 Task: Search one way flight ticket for 4 adults, 2 children, 2 infants in seat and 1 infant on lap in premium economy from Ithaca: Ithaca Tompkins International Airport to Indianapolis: Indianapolis International Airport on 8-5-2023. Choice of flights is Singapure airlines. Number of bags: 2 carry on bags. Outbound departure time preference is 22:45.
Action: Mouse moved to (285, 243)
Screenshot: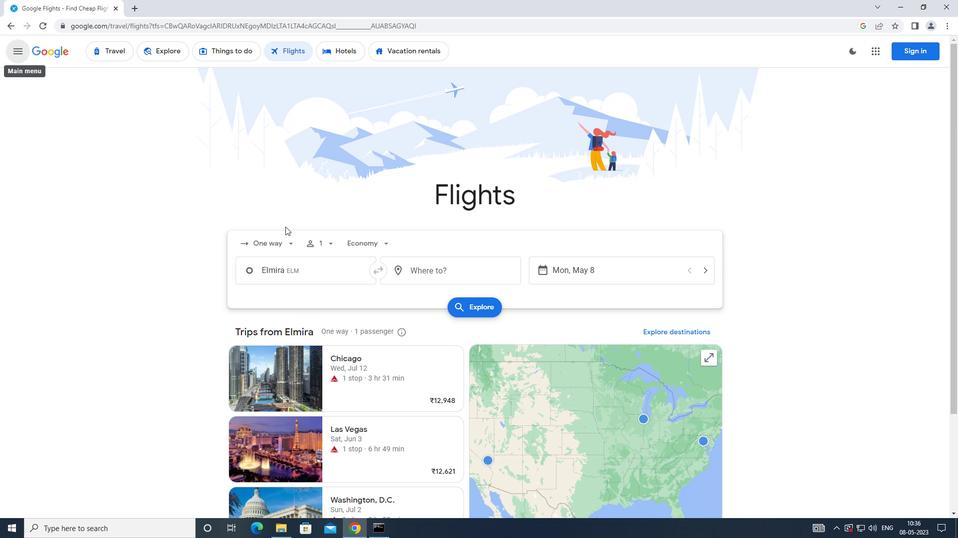 
Action: Mouse pressed left at (285, 243)
Screenshot: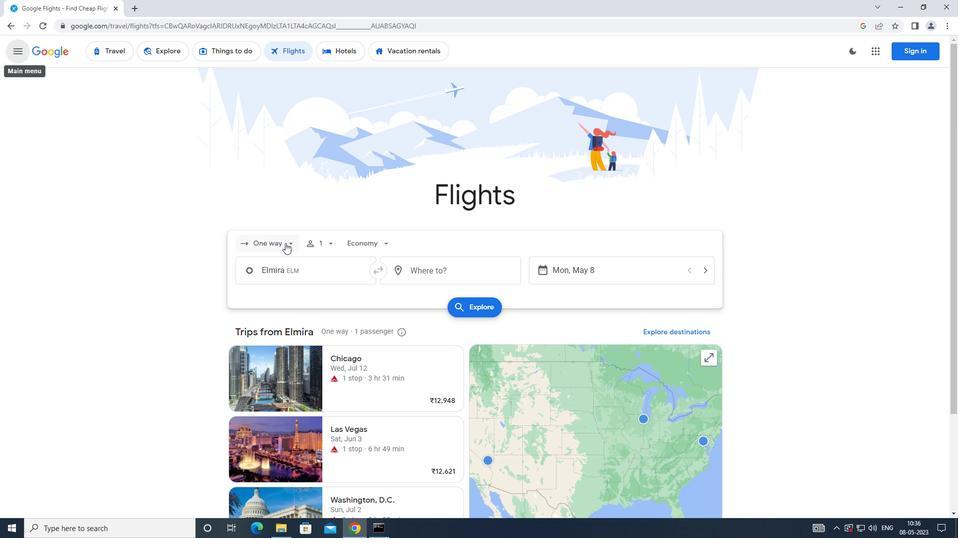 
Action: Mouse moved to (294, 294)
Screenshot: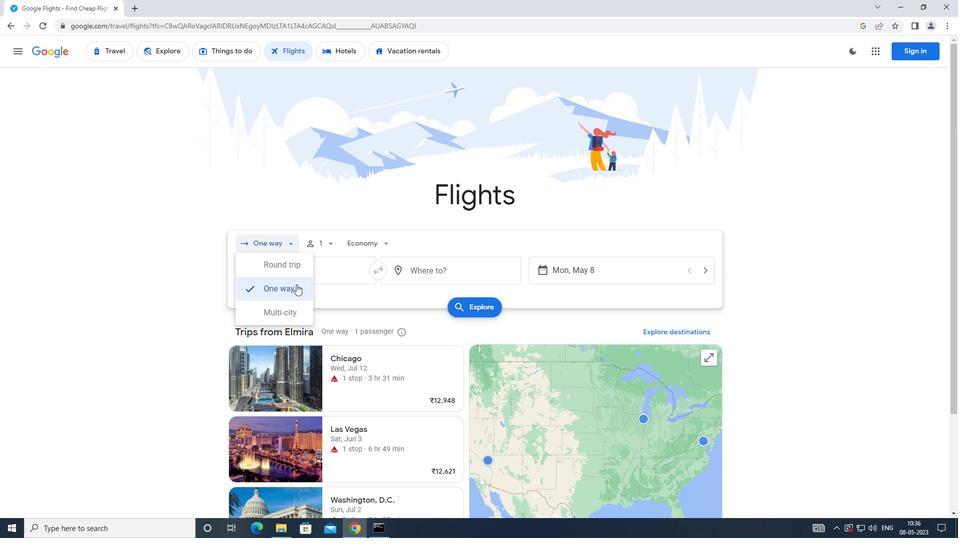 
Action: Mouse pressed left at (294, 294)
Screenshot: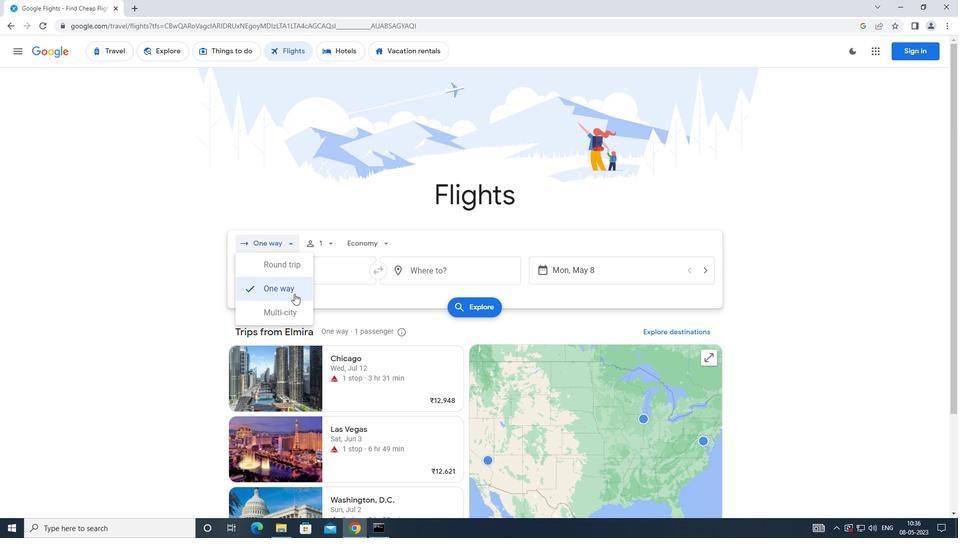 
Action: Mouse moved to (333, 244)
Screenshot: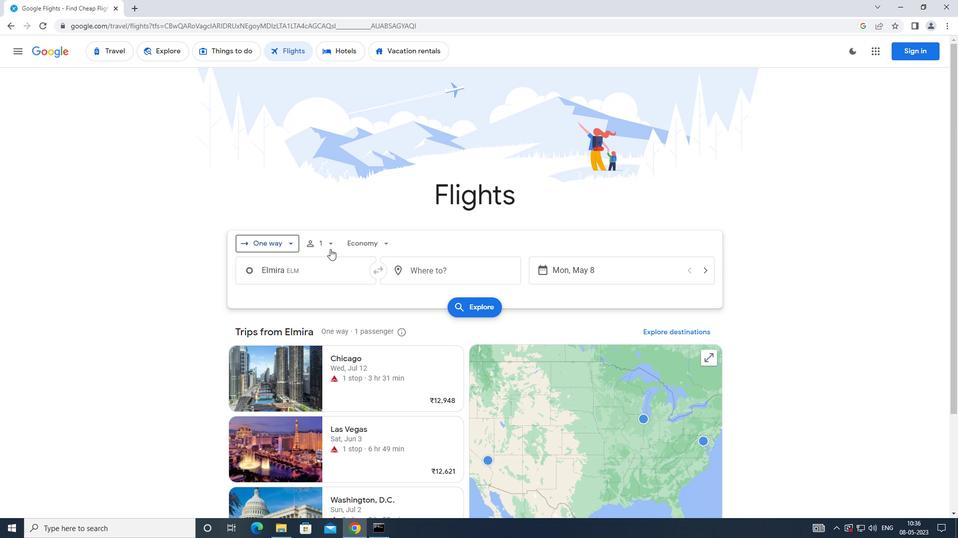 
Action: Mouse pressed left at (333, 244)
Screenshot: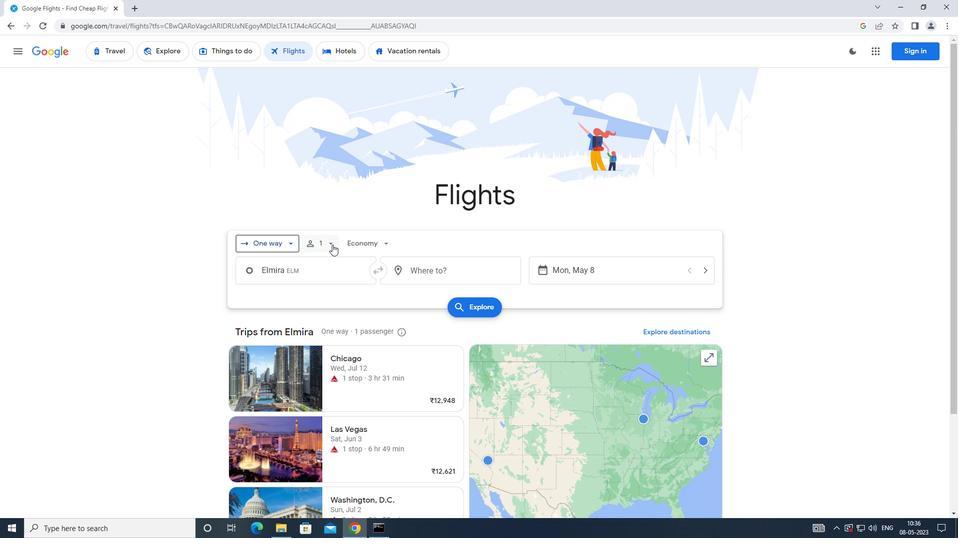 
Action: Mouse moved to (406, 268)
Screenshot: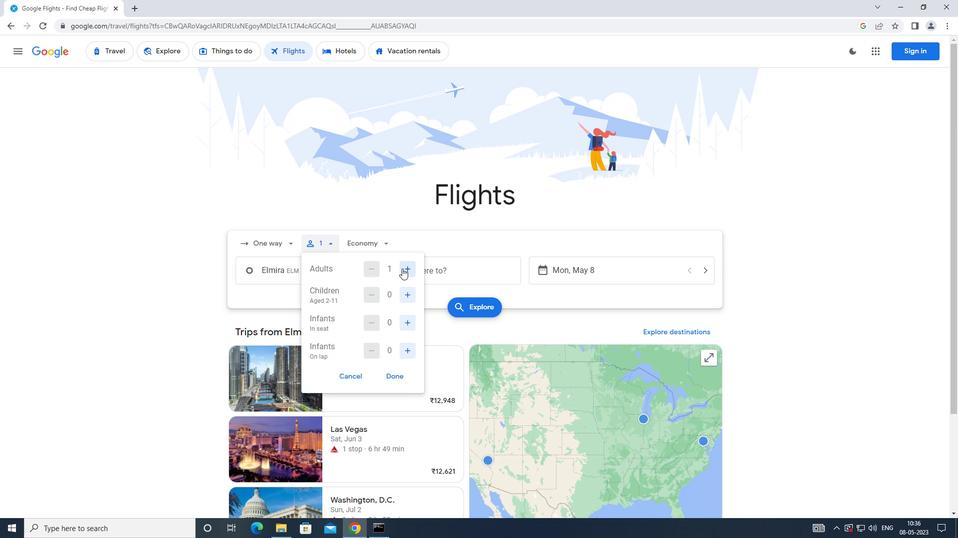 
Action: Mouse pressed left at (406, 268)
Screenshot: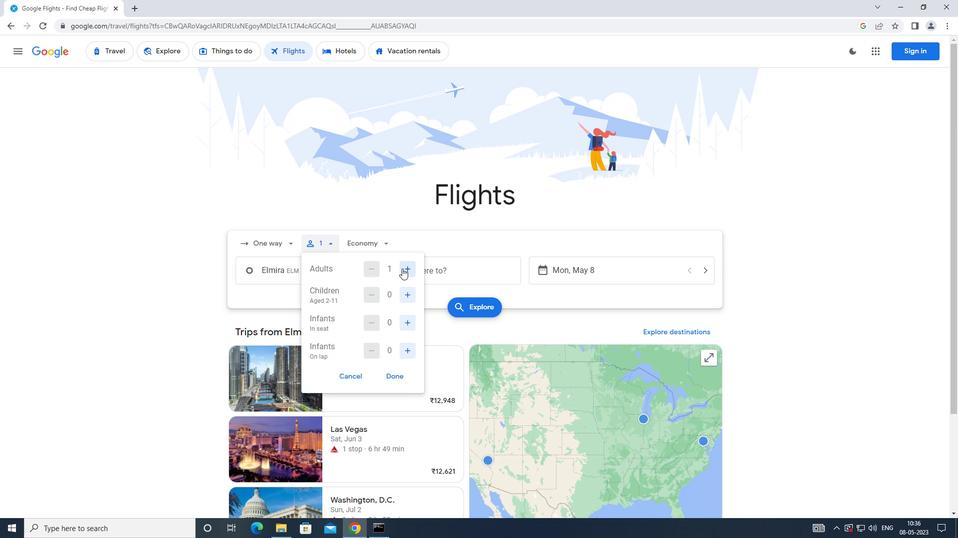 
Action: Mouse moved to (407, 268)
Screenshot: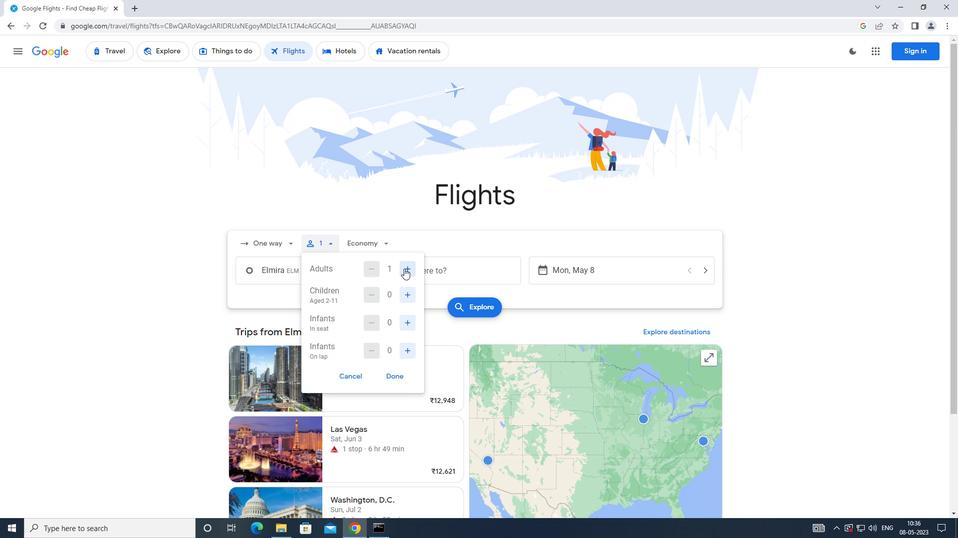 
Action: Mouse pressed left at (407, 268)
Screenshot: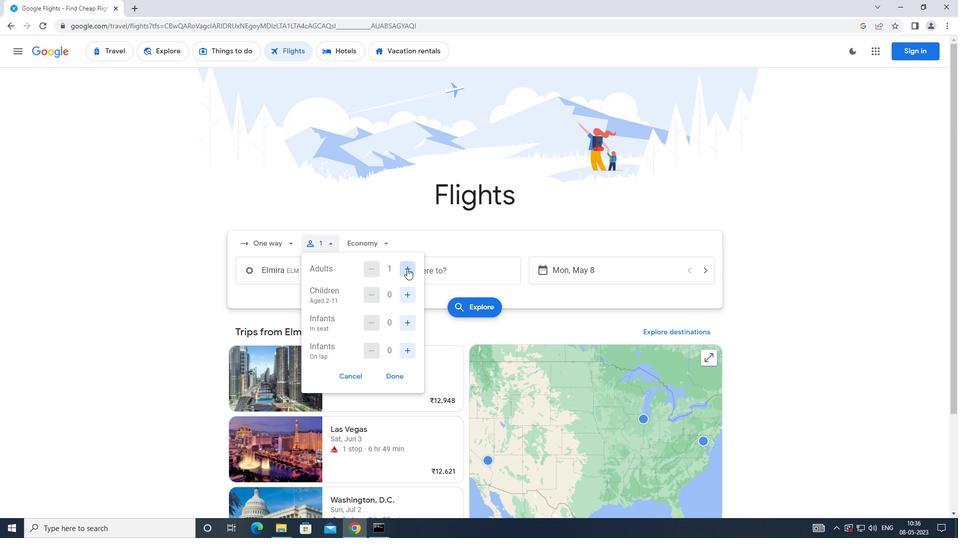 
Action: Mouse pressed left at (407, 268)
Screenshot: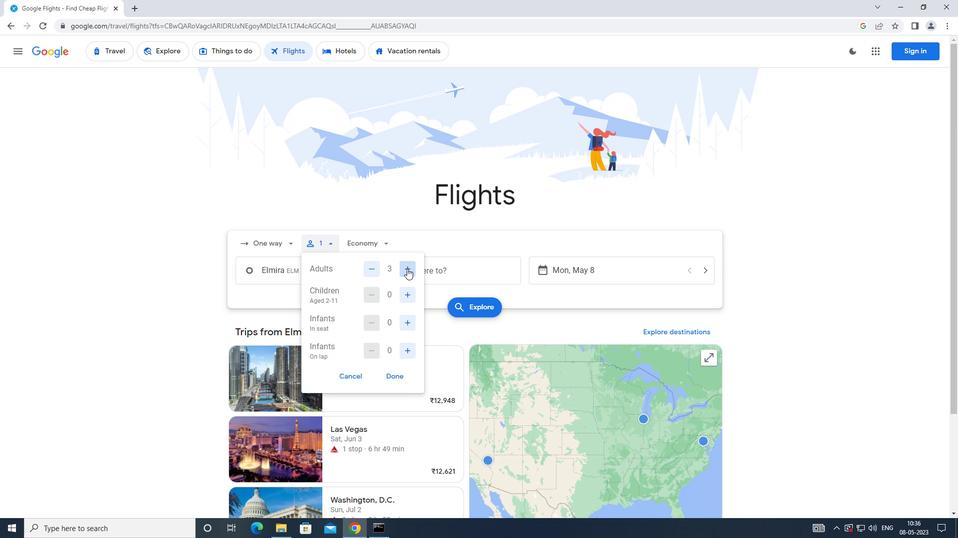 
Action: Mouse moved to (406, 294)
Screenshot: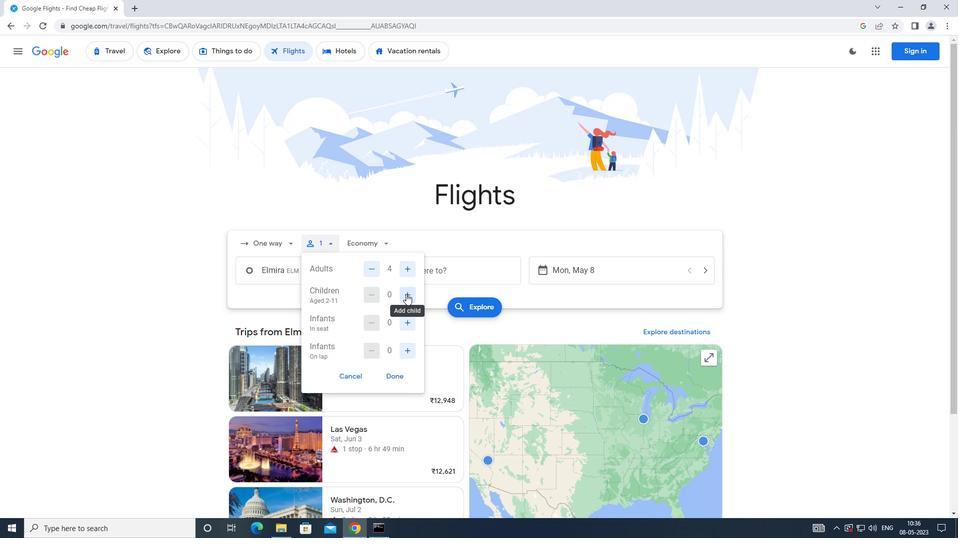 
Action: Mouse pressed left at (406, 294)
Screenshot: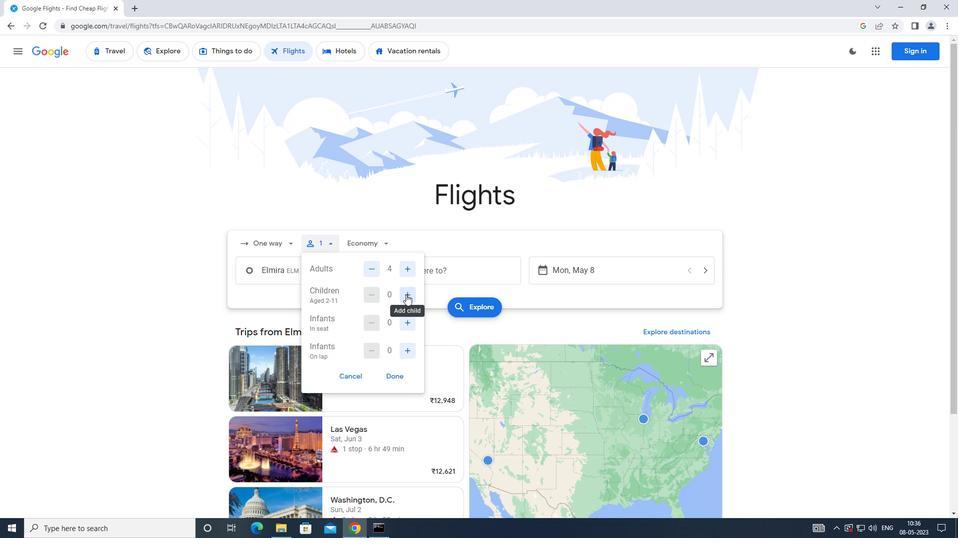 
Action: Mouse moved to (406, 294)
Screenshot: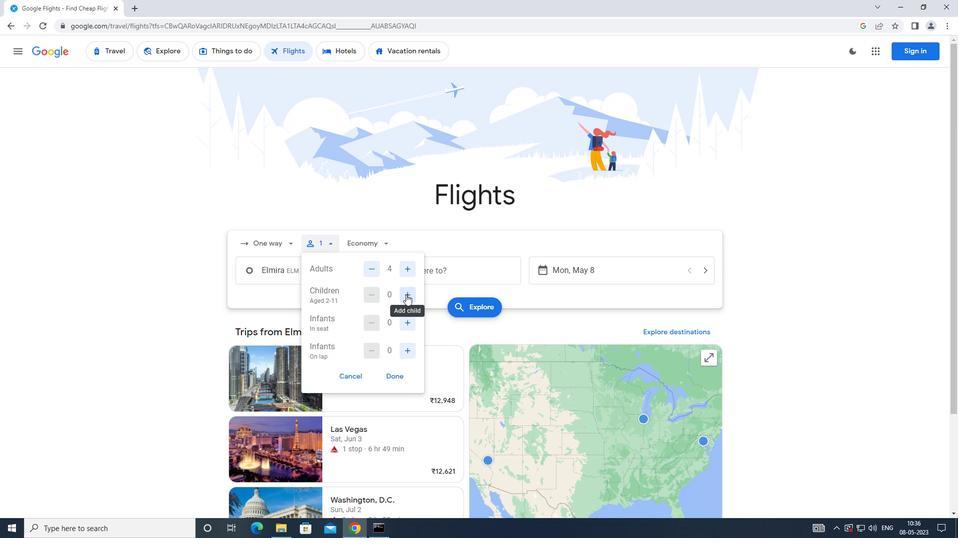 
Action: Mouse pressed left at (406, 294)
Screenshot: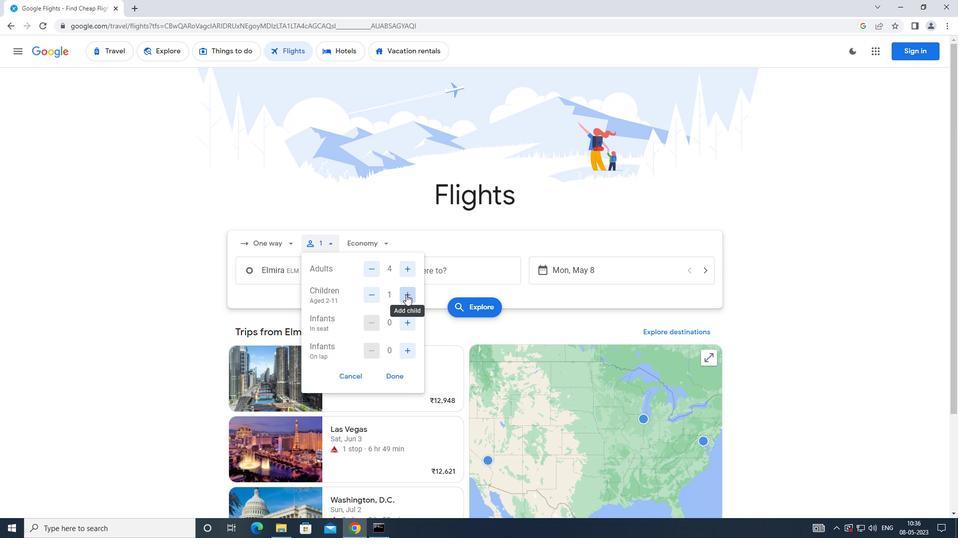 
Action: Mouse moved to (404, 320)
Screenshot: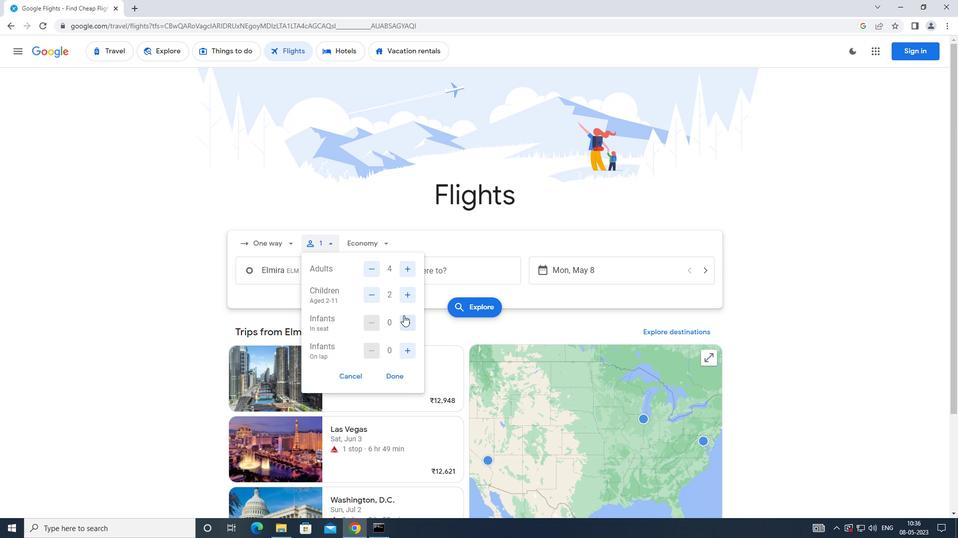 
Action: Mouse pressed left at (404, 320)
Screenshot: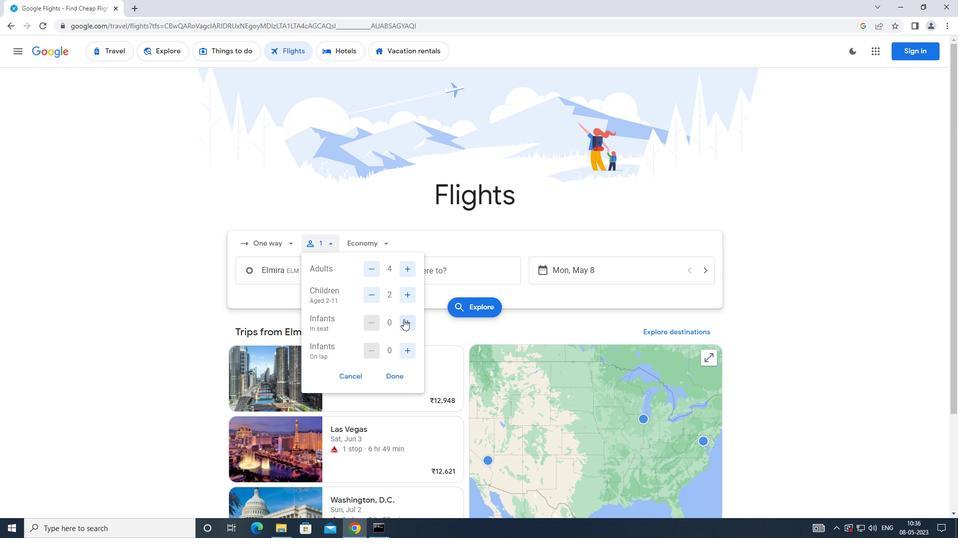 
Action: Mouse pressed left at (404, 320)
Screenshot: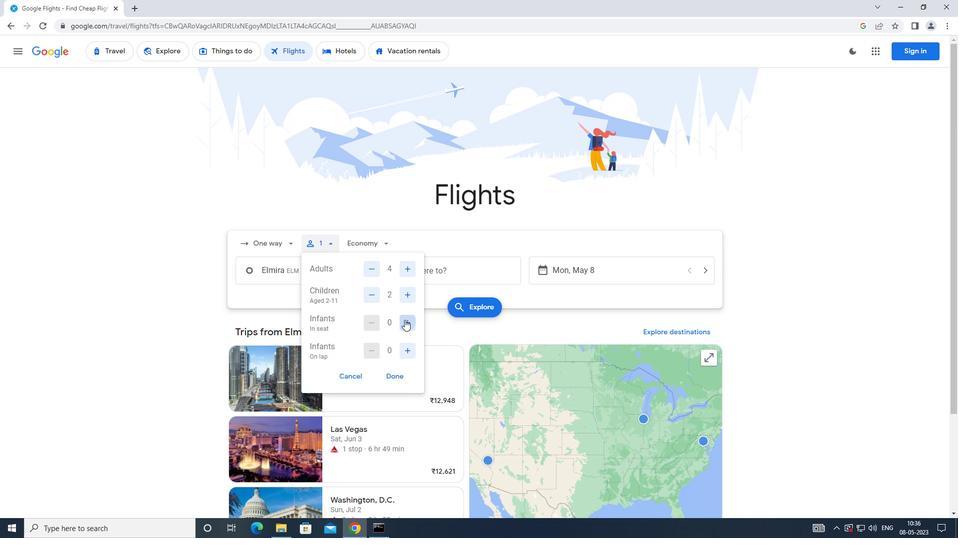 
Action: Mouse moved to (409, 349)
Screenshot: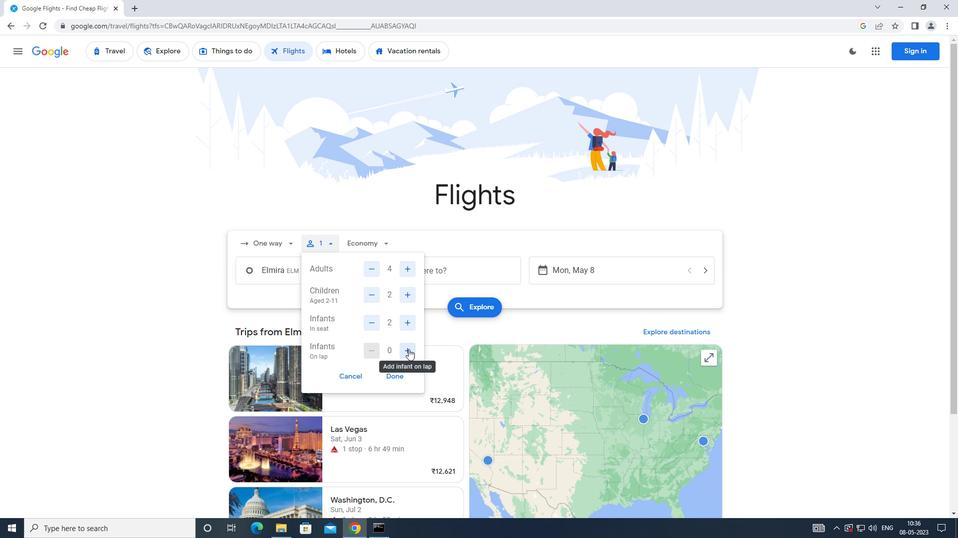 
Action: Mouse pressed left at (409, 349)
Screenshot: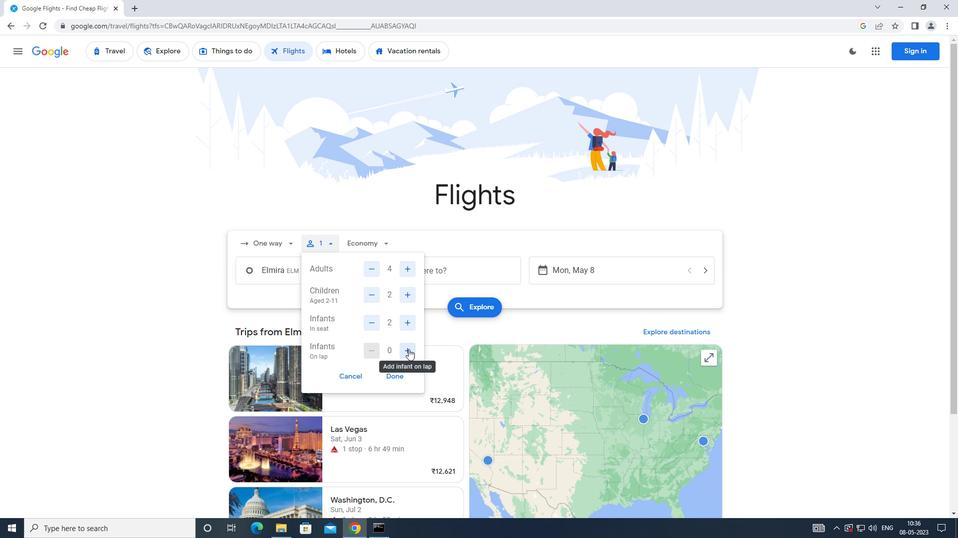 
Action: Mouse moved to (407, 374)
Screenshot: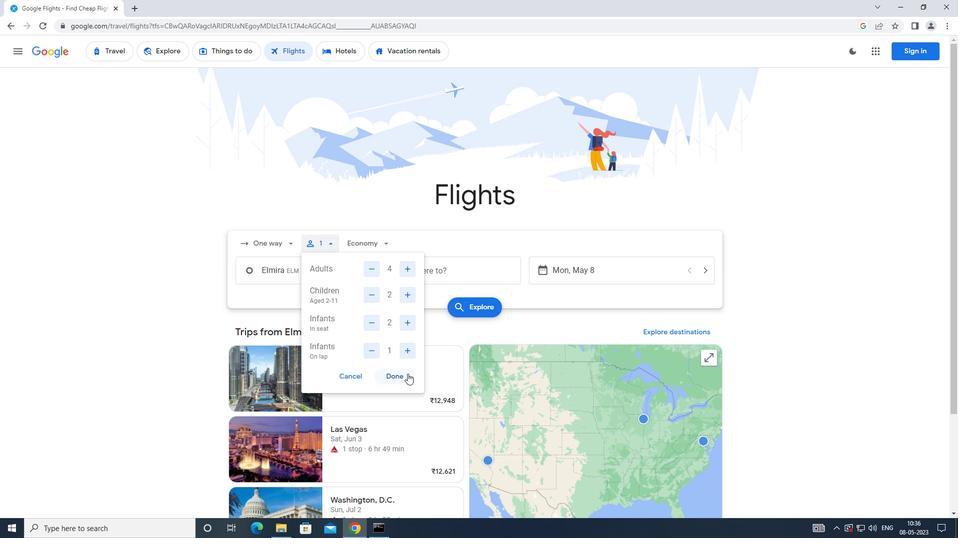 
Action: Mouse pressed left at (407, 374)
Screenshot: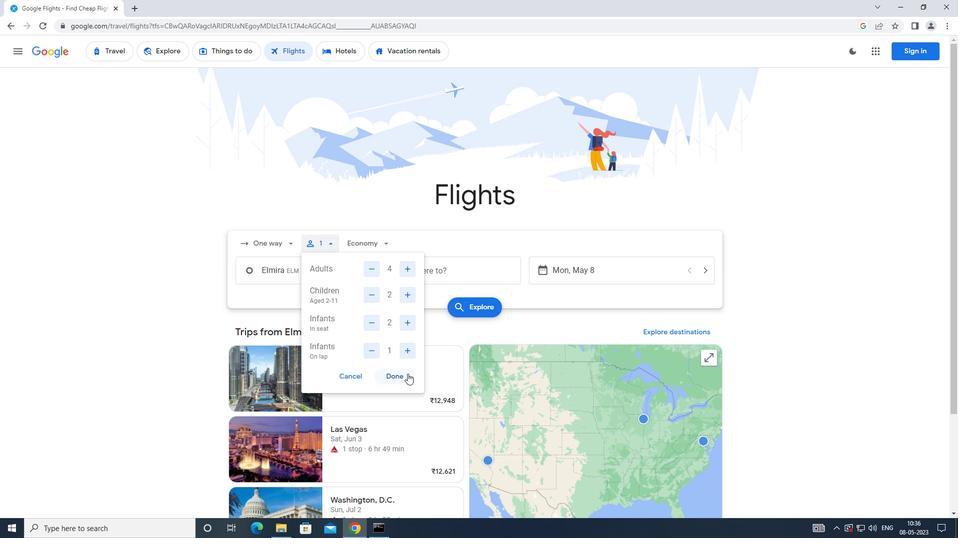
Action: Mouse moved to (373, 249)
Screenshot: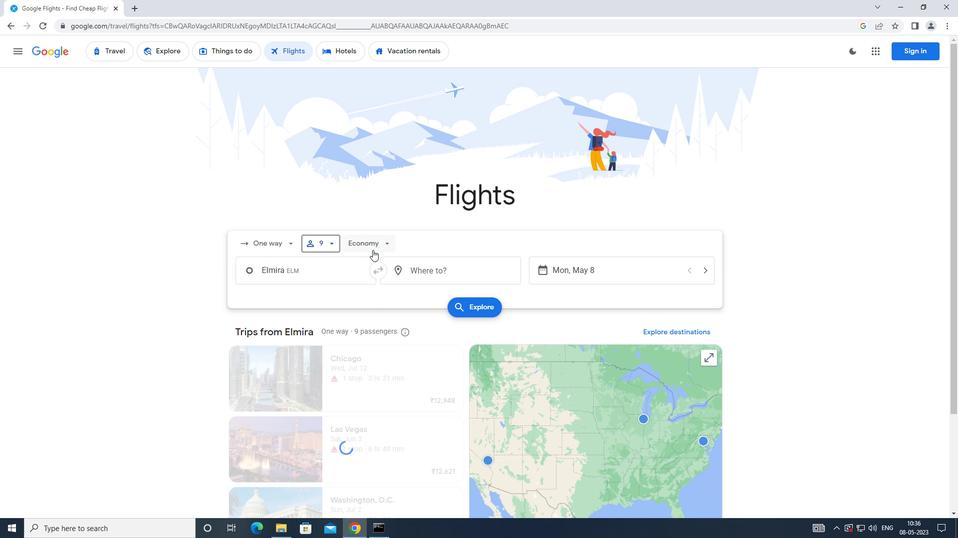 
Action: Mouse pressed left at (373, 249)
Screenshot: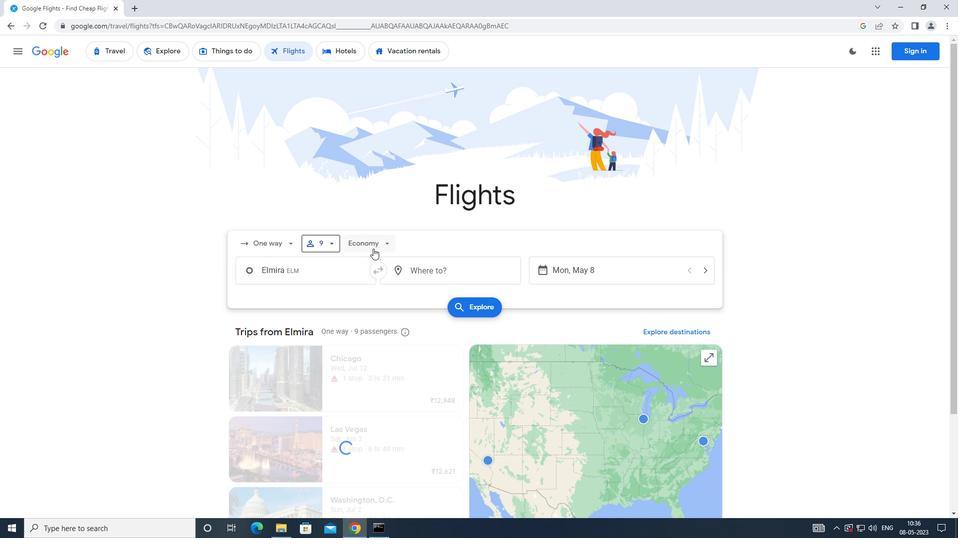 
Action: Mouse moved to (382, 288)
Screenshot: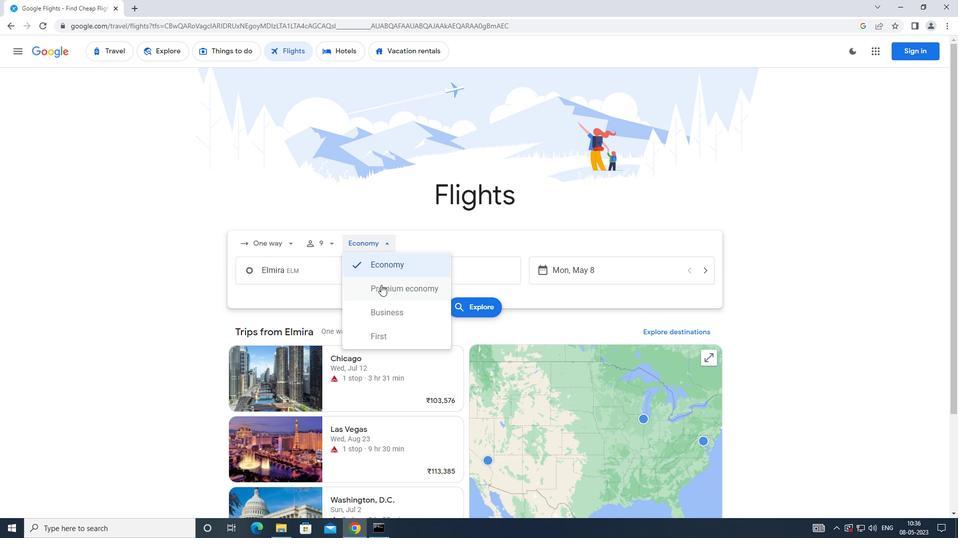 
Action: Mouse pressed left at (382, 288)
Screenshot: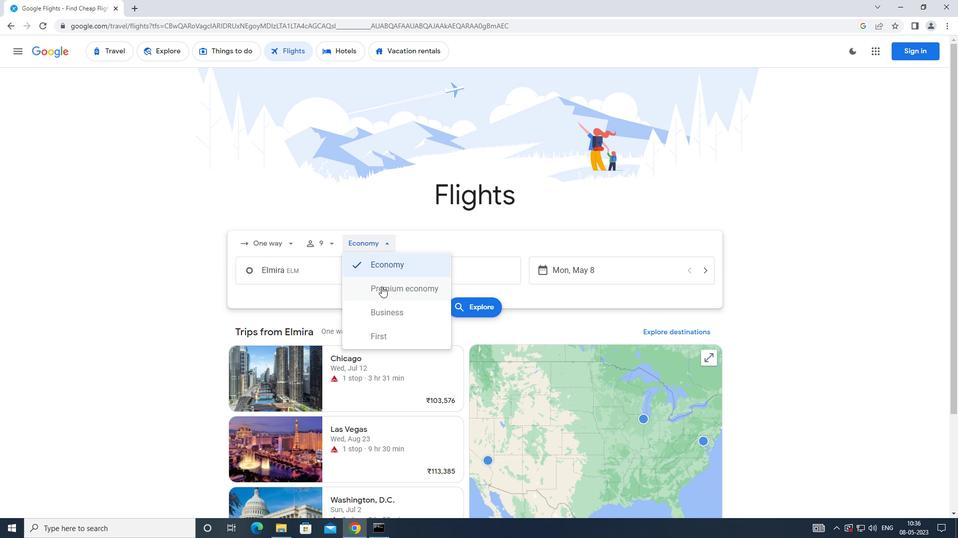 
Action: Mouse moved to (339, 278)
Screenshot: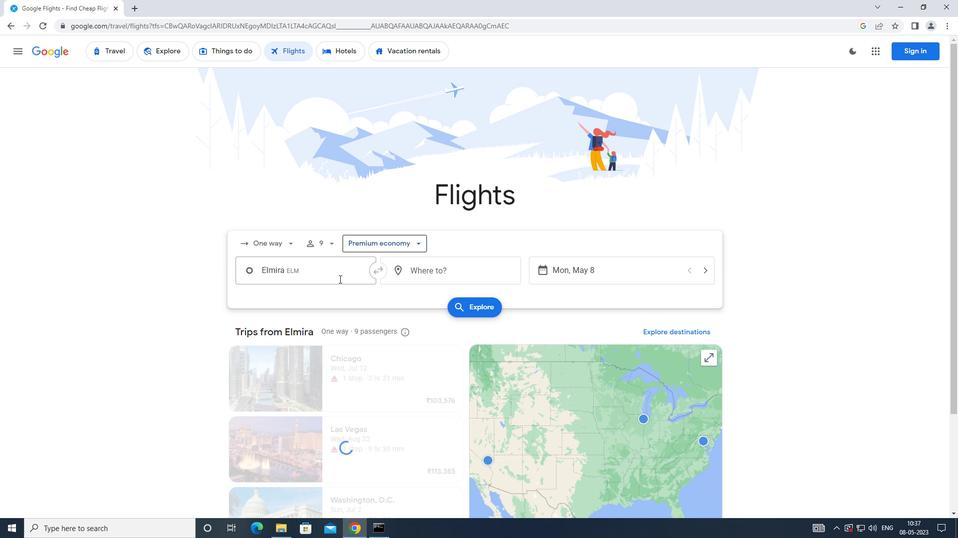 
Action: Mouse pressed left at (339, 278)
Screenshot: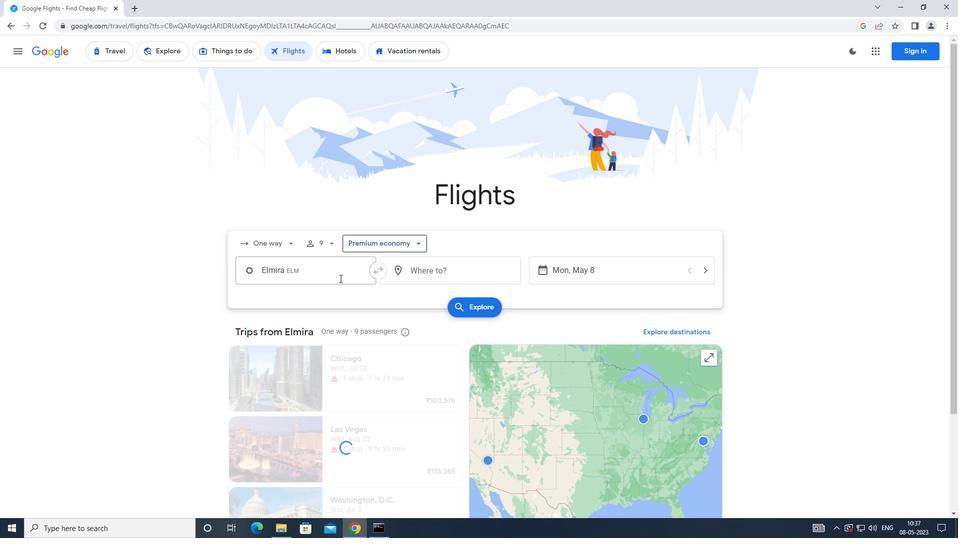 
Action: Mouse moved to (339, 281)
Screenshot: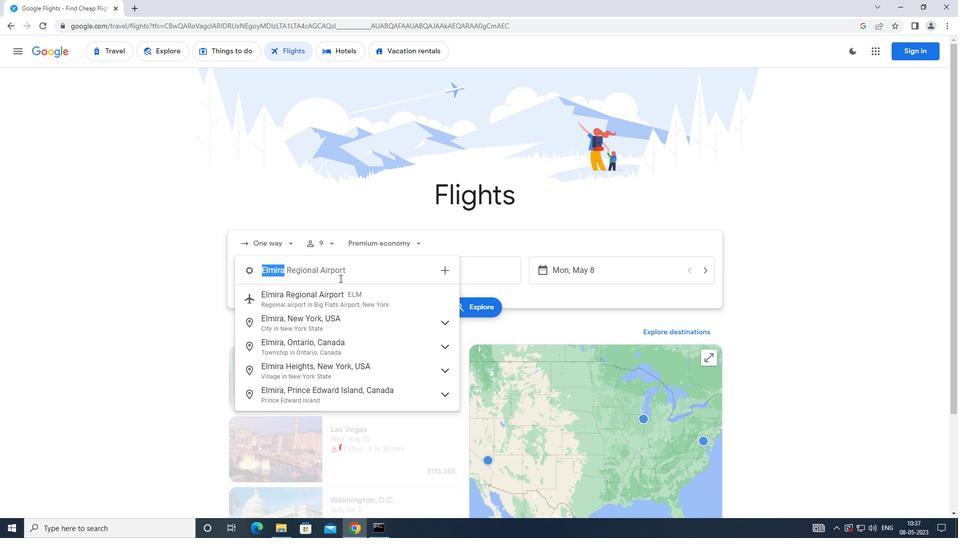 
Action: Key pressed <Key.caps_lock>i<Key.caps_lock>tahaca<Key.space><Key.caps_lock>t<Key.caps_lock>ompkins
Screenshot: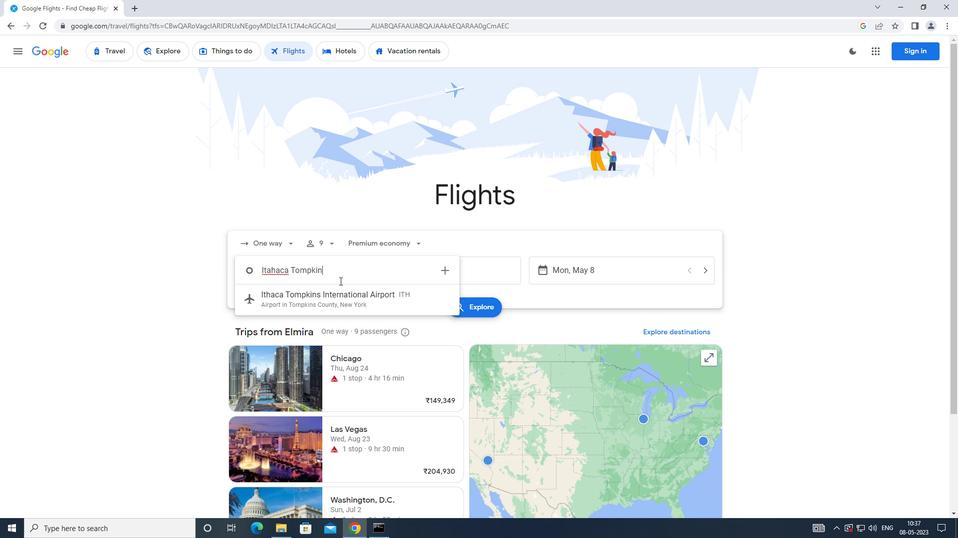 
Action: Mouse moved to (340, 307)
Screenshot: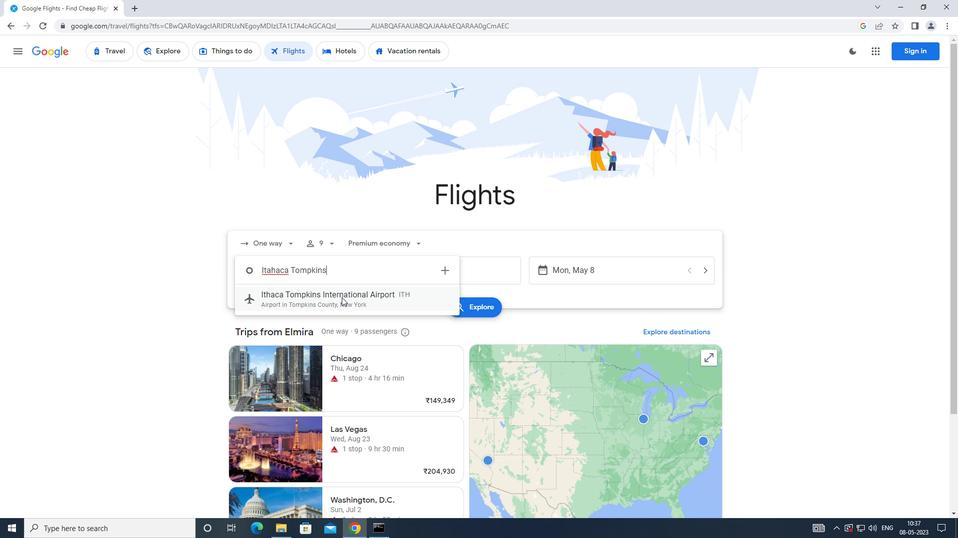 
Action: Mouse pressed left at (340, 307)
Screenshot: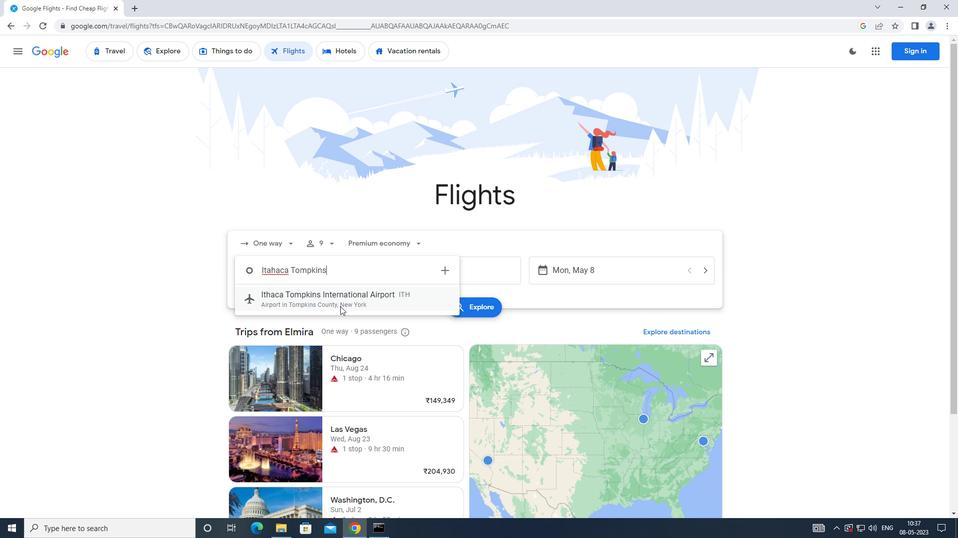 
Action: Mouse moved to (434, 272)
Screenshot: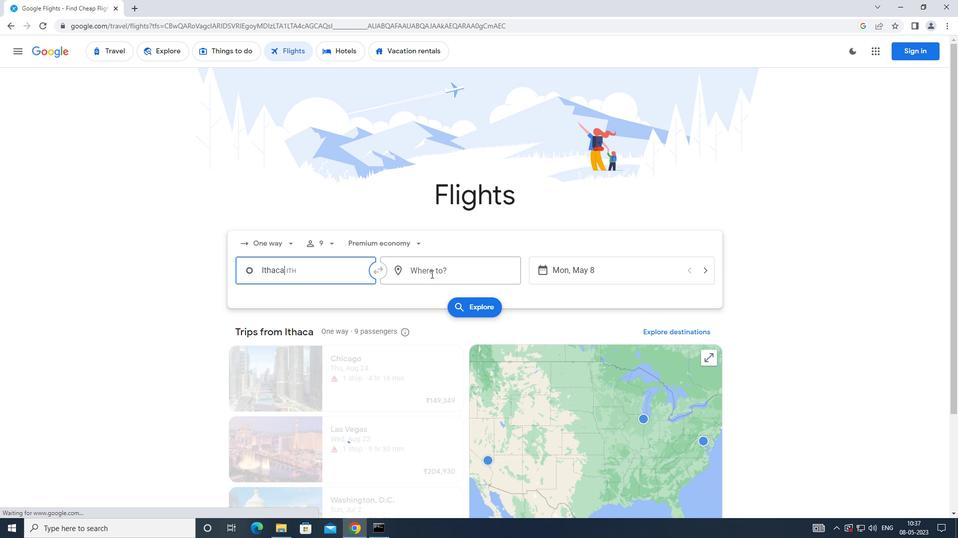 
Action: Mouse pressed left at (434, 272)
Screenshot: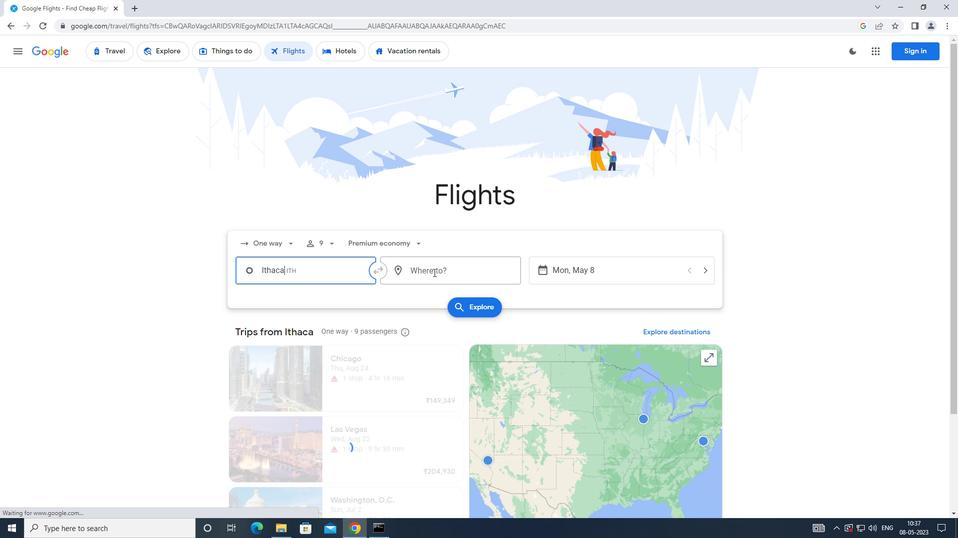 
Action: Key pressed <Key.caps_lock>i<Key.caps_lock>ndianpolis
Screenshot: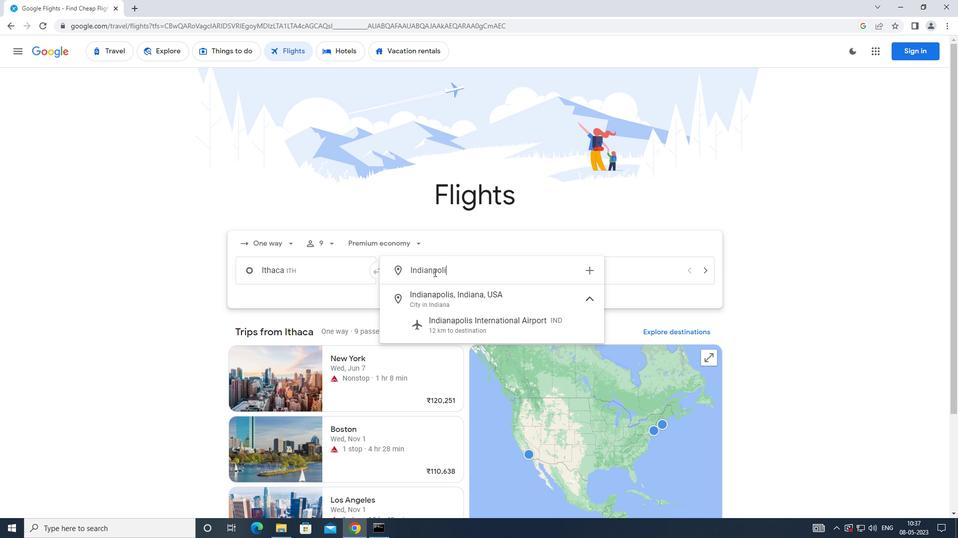 
Action: Mouse moved to (445, 341)
Screenshot: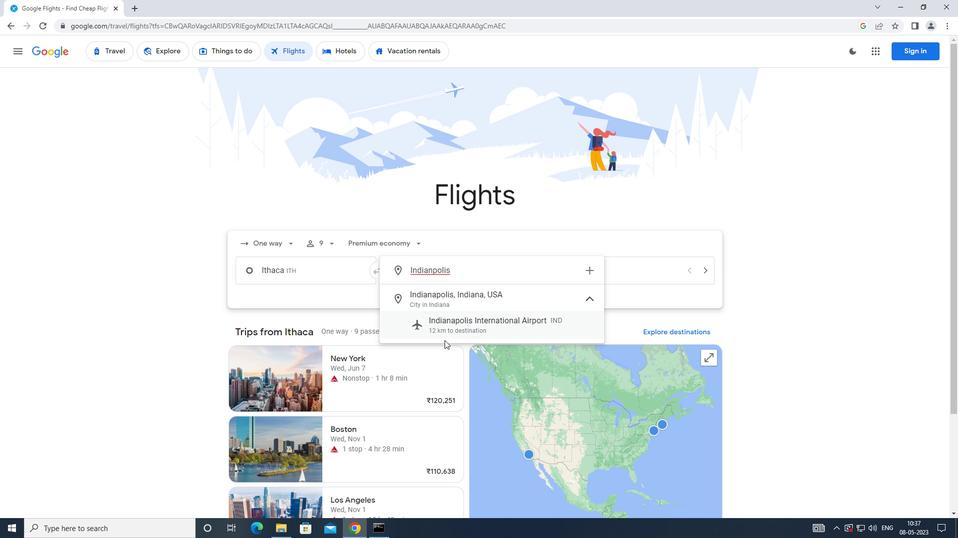 
Action: Mouse pressed left at (445, 341)
Screenshot: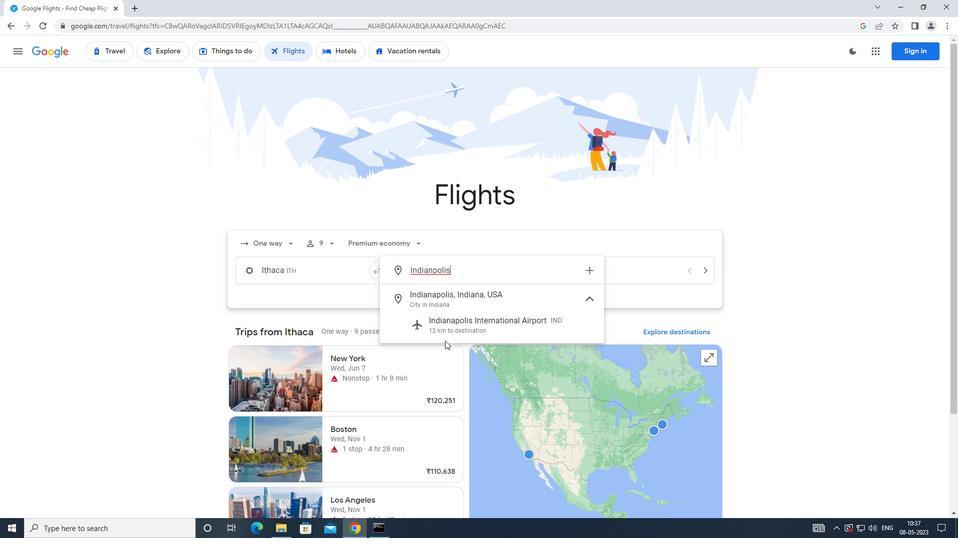 
Action: Mouse moved to (453, 335)
Screenshot: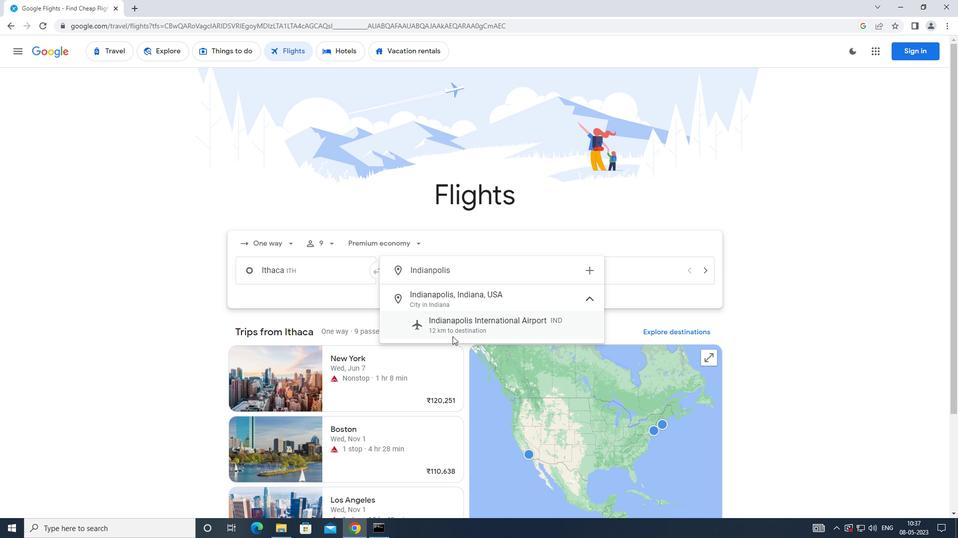 
Action: Mouse pressed left at (453, 335)
Screenshot: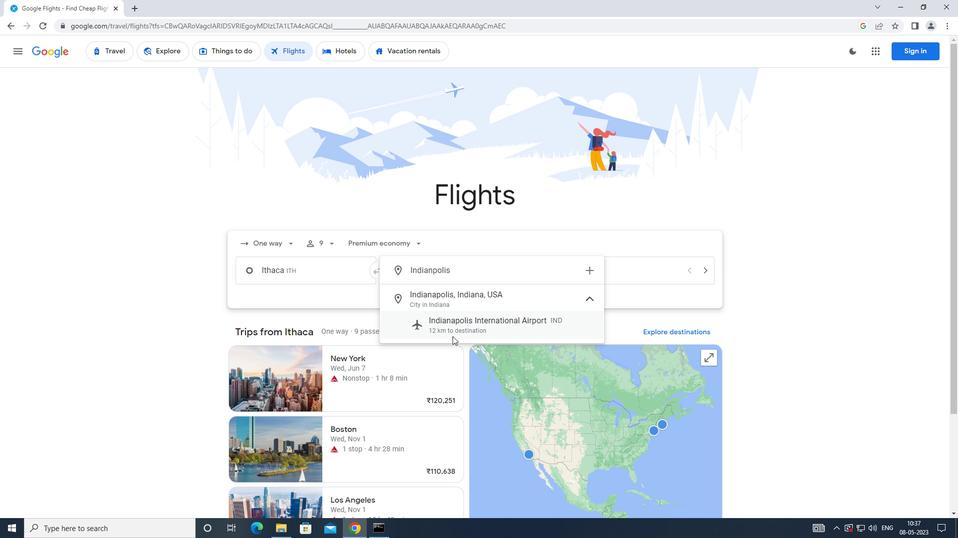 
Action: Mouse moved to (557, 274)
Screenshot: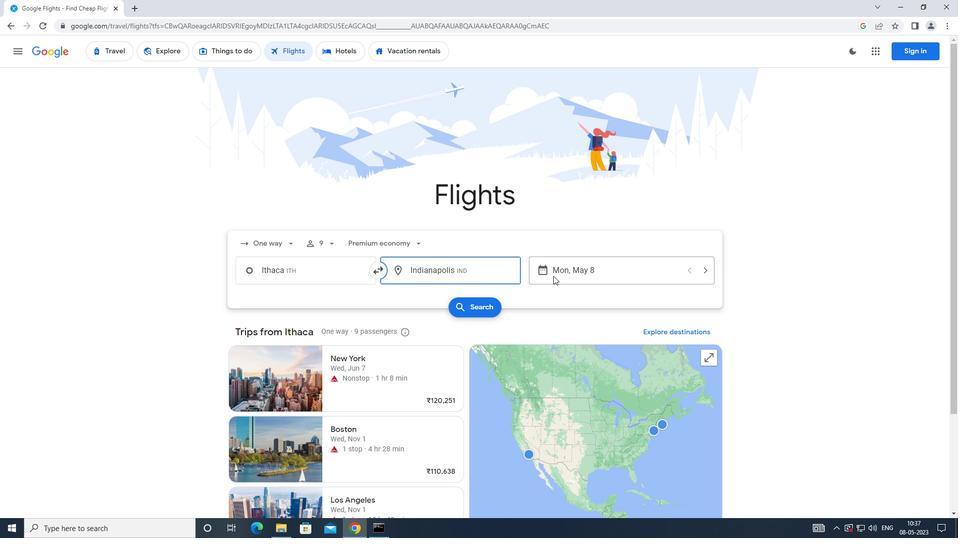 
Action: Mouse pressed left at (557, 274)
Screenshot: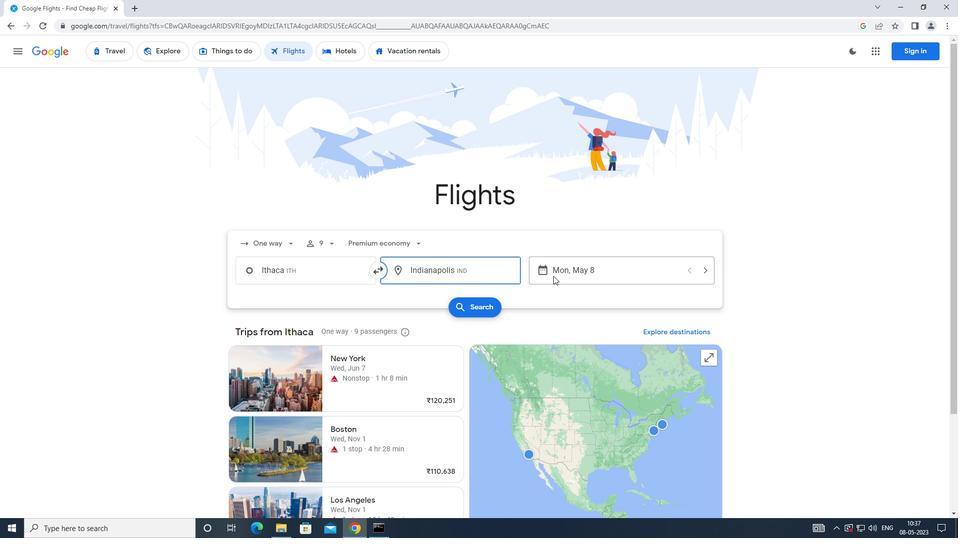 
Action: Mouse moved to (379, 367)
Screenshot: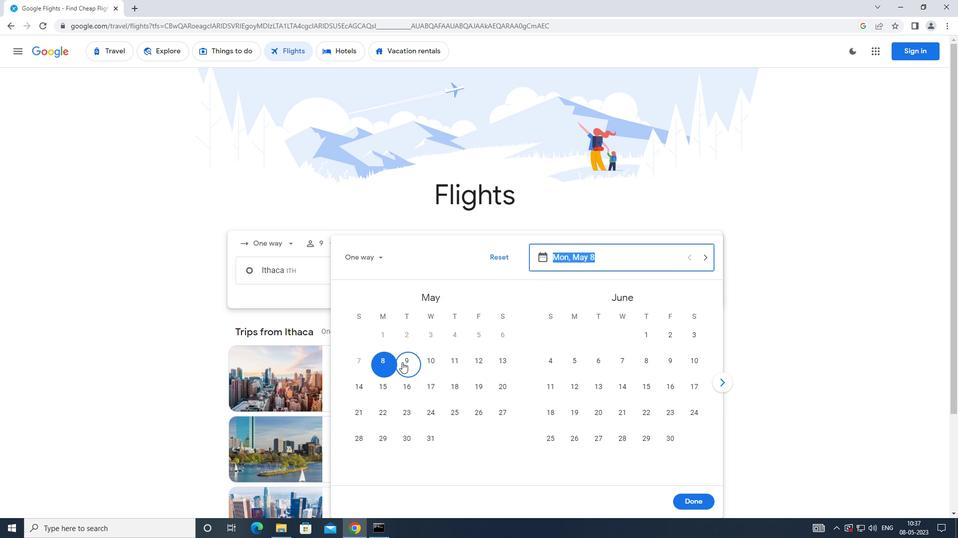 
Action: Mouse pressed left at (379, 367)
Screenshot: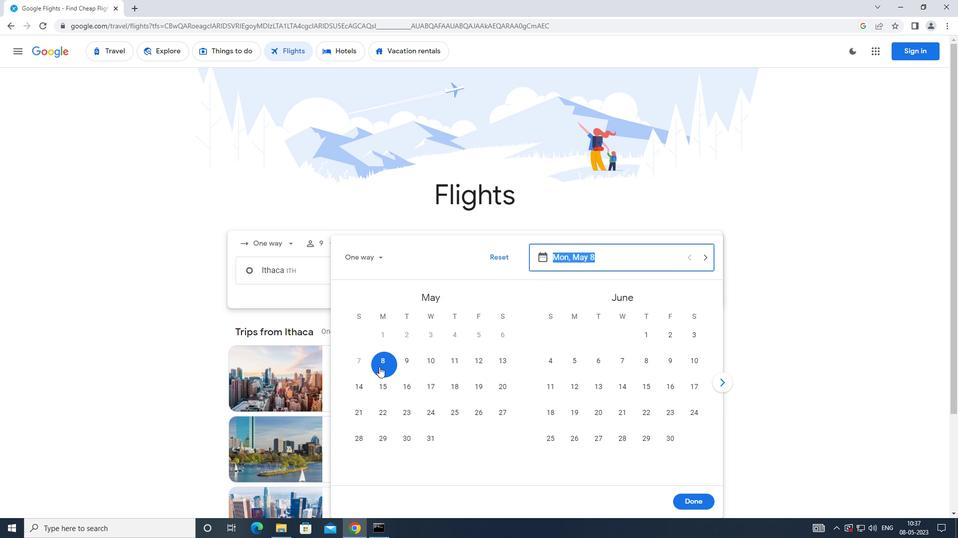 
Action: Mouse moved to (694, 503)
Screenshot: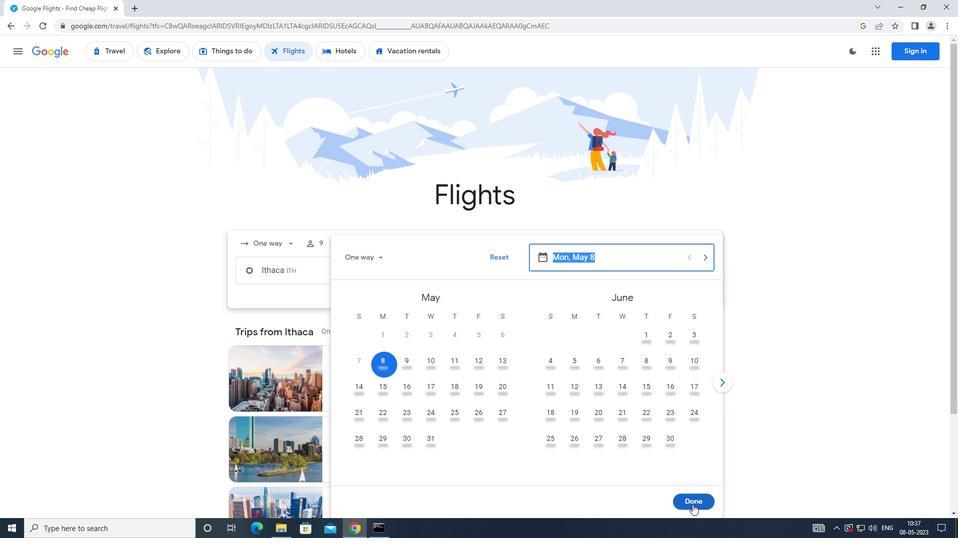 
Action: Mouse pressed left at (694, 503)
Screenshot: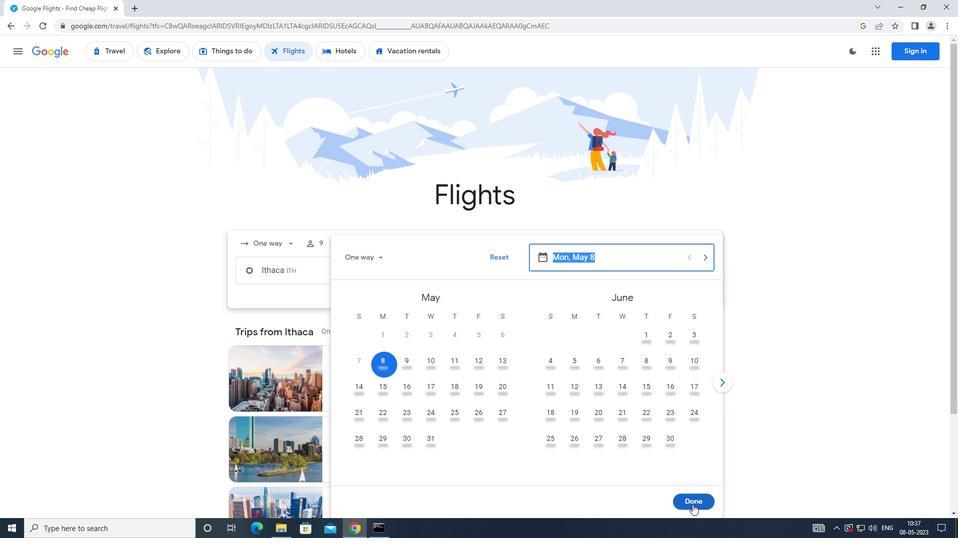 
Action: Mouse moved to (485, 305)
Screenshot: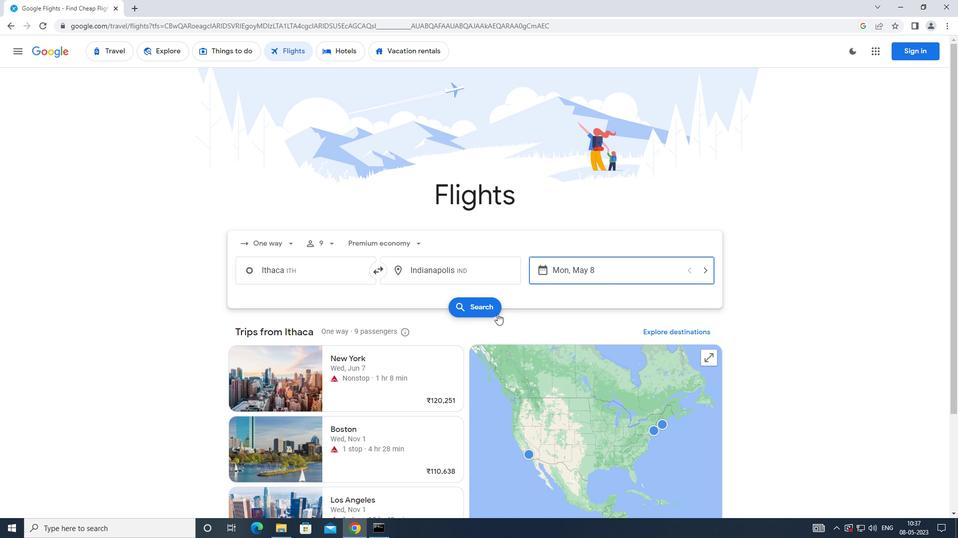 
Action: Mouse pressed left at (485, 305)
Screenshot: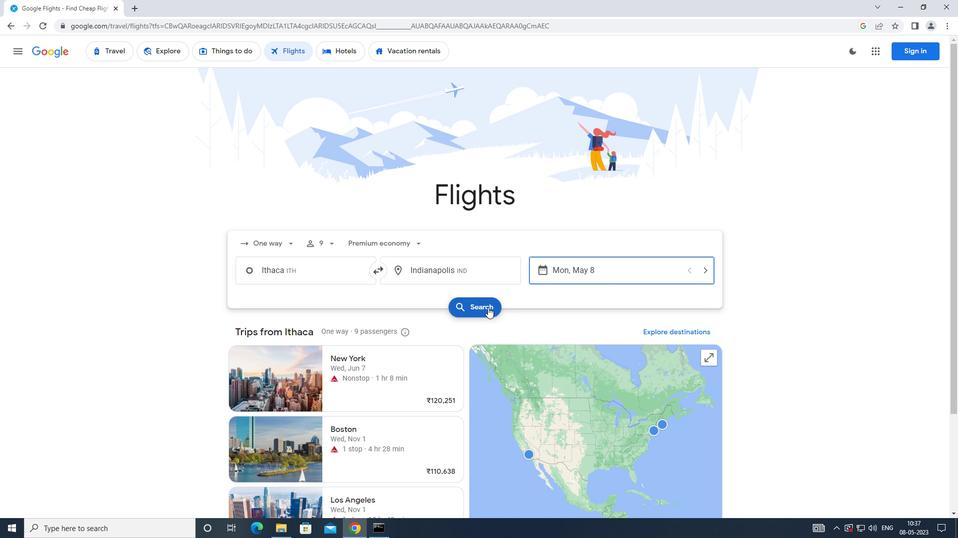 
Action: Mouse moved to (227, 136)
Screenshot: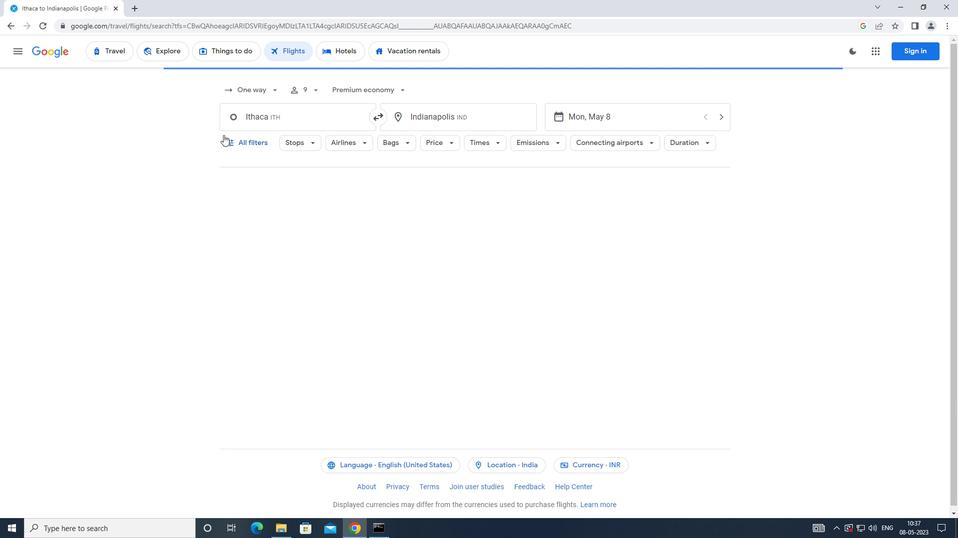 
Action: Mouse pressed left at (227, 136)
Screenshot: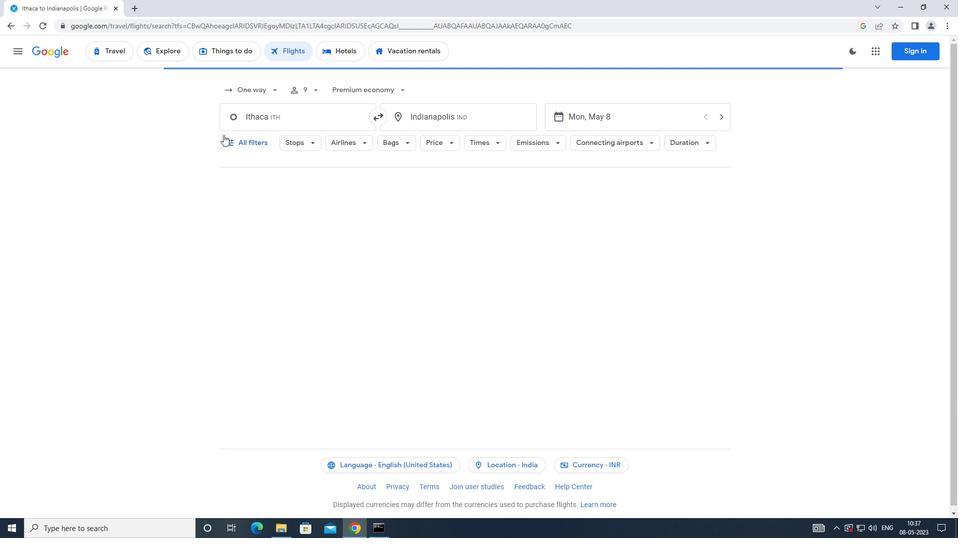 
Action: Mouse moved to (364, 348)
Screenshot: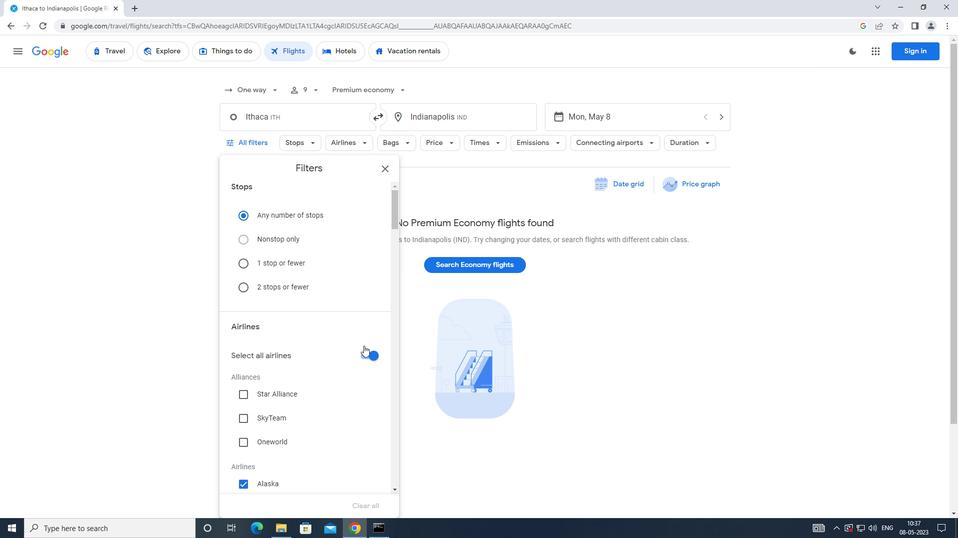 
Action: Mouse pressed left at (364, 348)
Screenshot: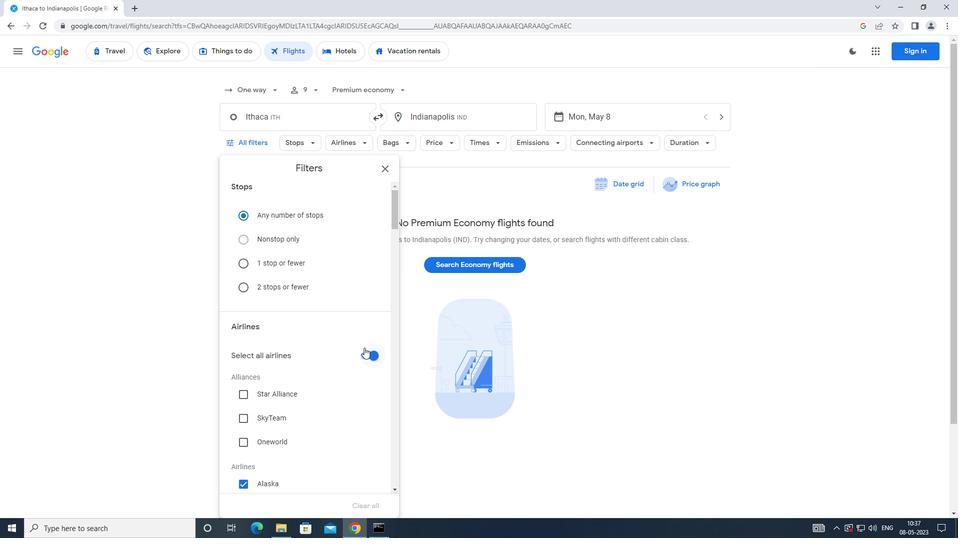 
Action: Mouse moved to (377, 338)
Screenshot: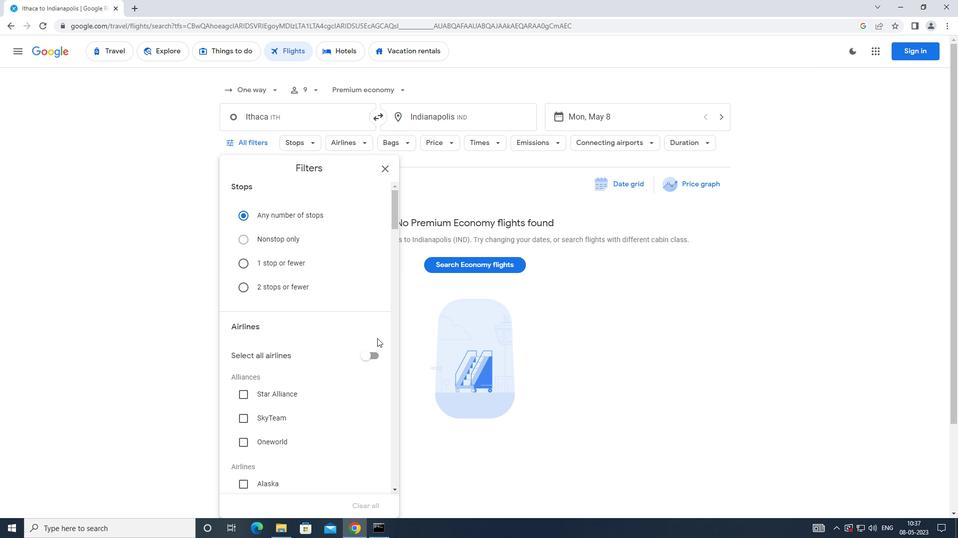 
Action: Mouse scrolled (377, 337) with delta (0, 0)
Screenshot: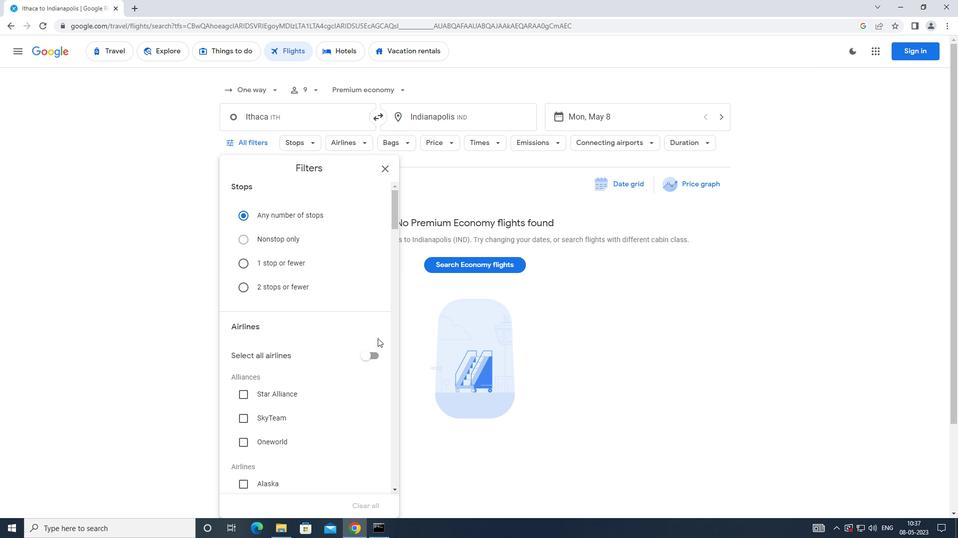 
Action: Mouse scrolled (377, 337) with delta (0, 0)
Screenshot: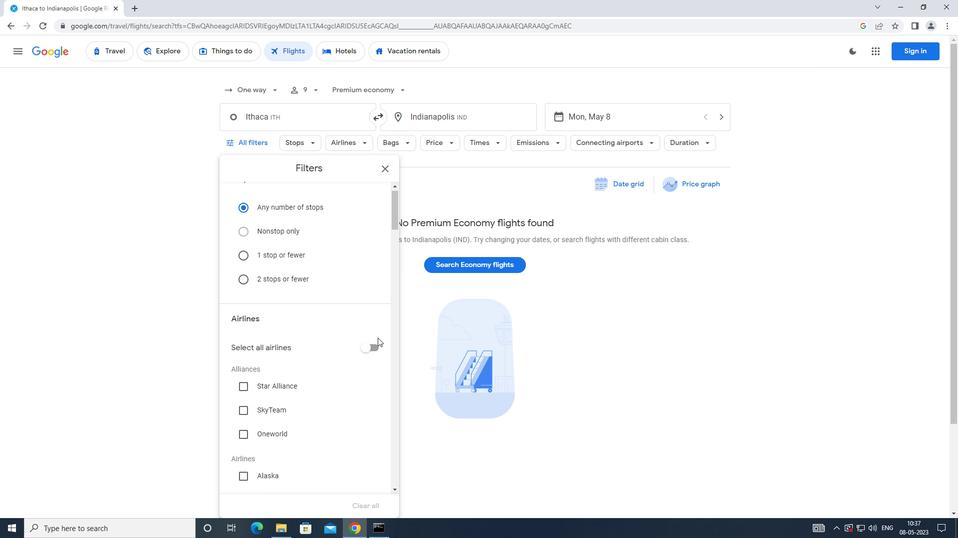 
Action: Mouse scrolled (377, 337) with delta (0, 0)
Screenshot: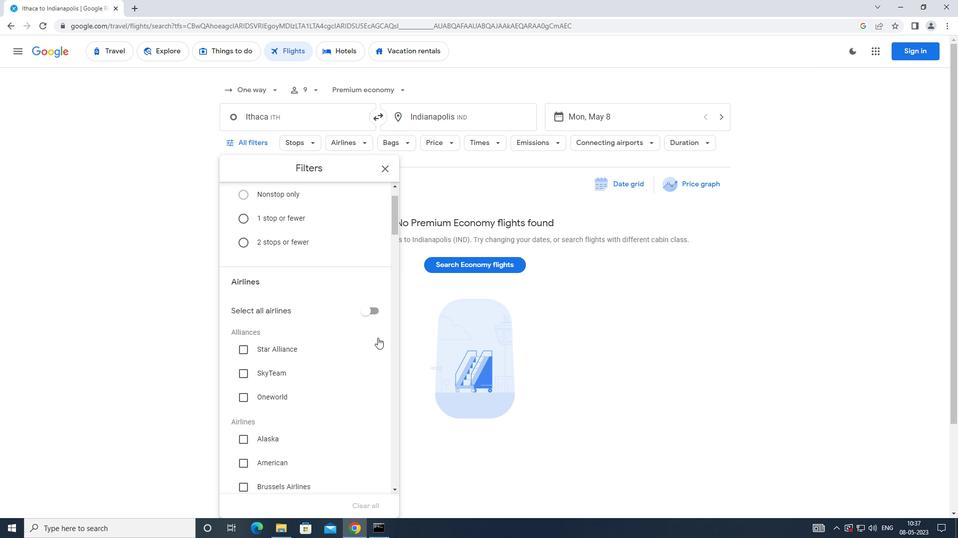 
Action: Mouse moved to (378, 337)
Screenshot: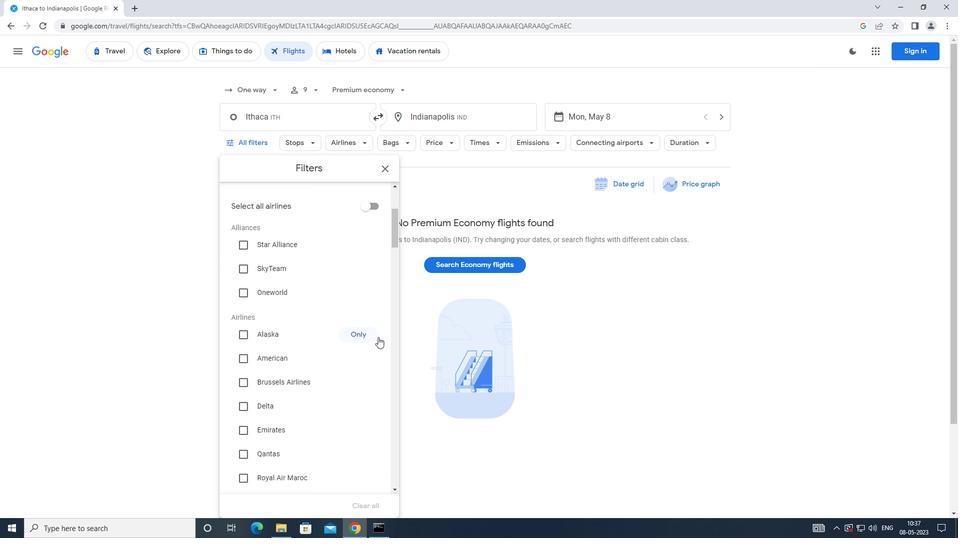 
Action: Mouse scrolled (378, 336) with delta (0, 0)
Screenshot: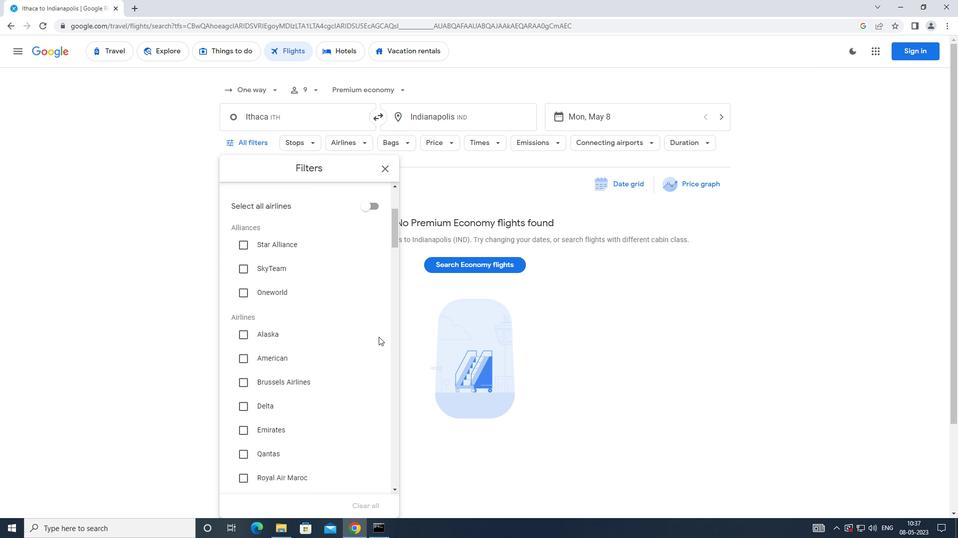 
Action: Mouse moved to (379, 336)
Screenshot: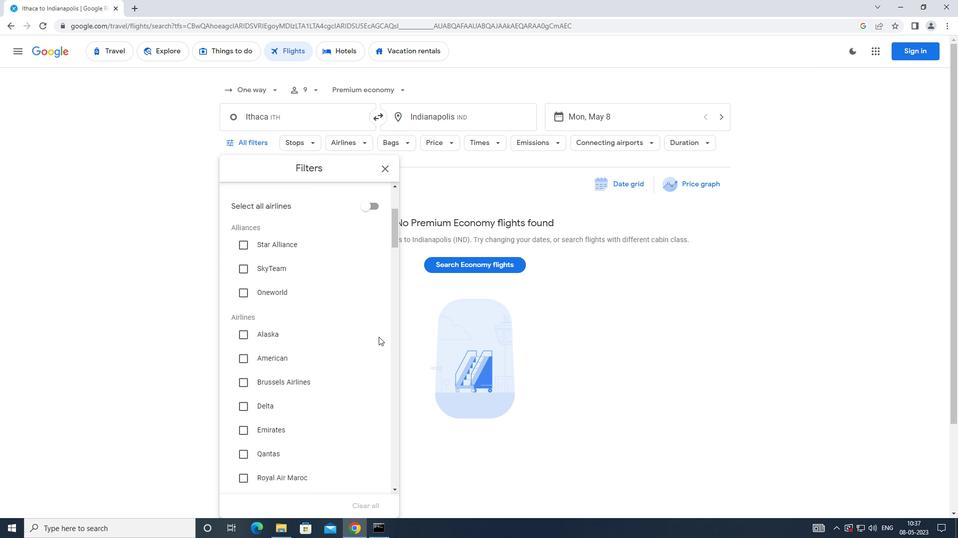 
Action: Mouse scrolled (379, 336) with delta (0, 0)
Screenshot: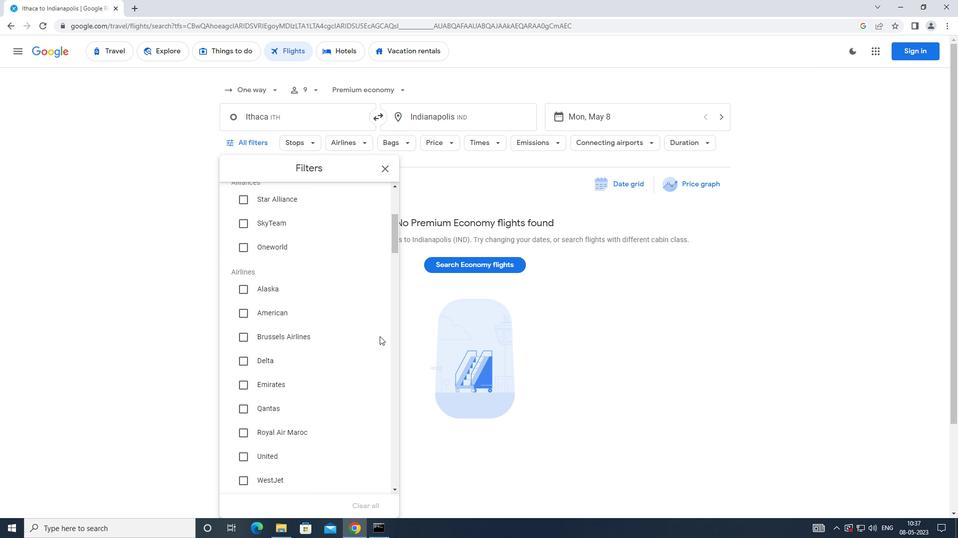 
Action: Mouse scrolled (379, 336) with delta (0, 0)
Screenshot: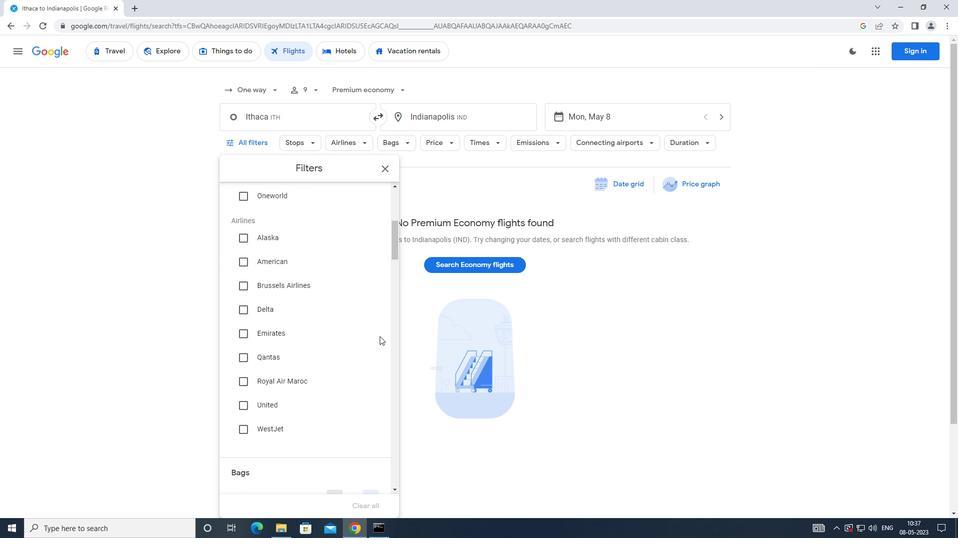 
Action: Mouse moved to (379, 336)
Screenshot: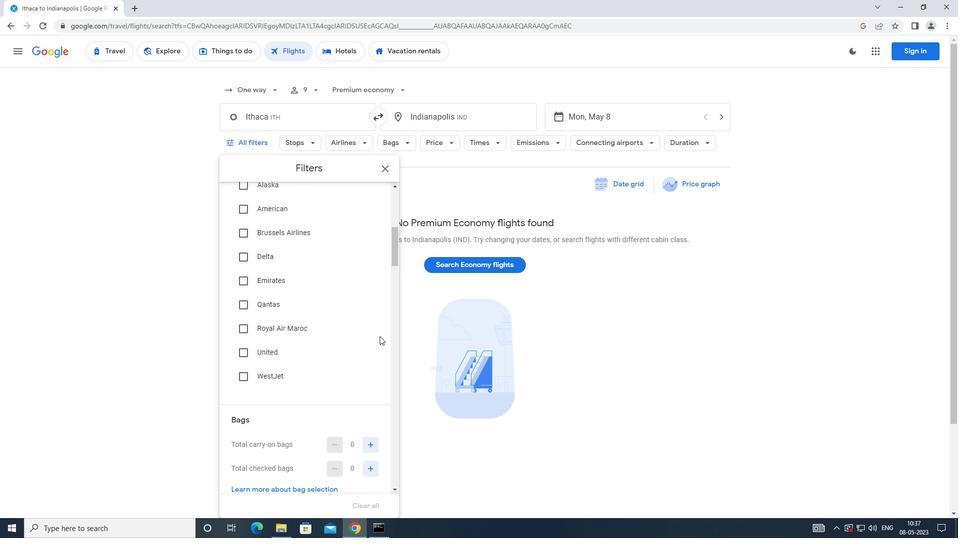 
Action: Mouse scrolled (379, 336) with delta (0, 0)
Screenshot: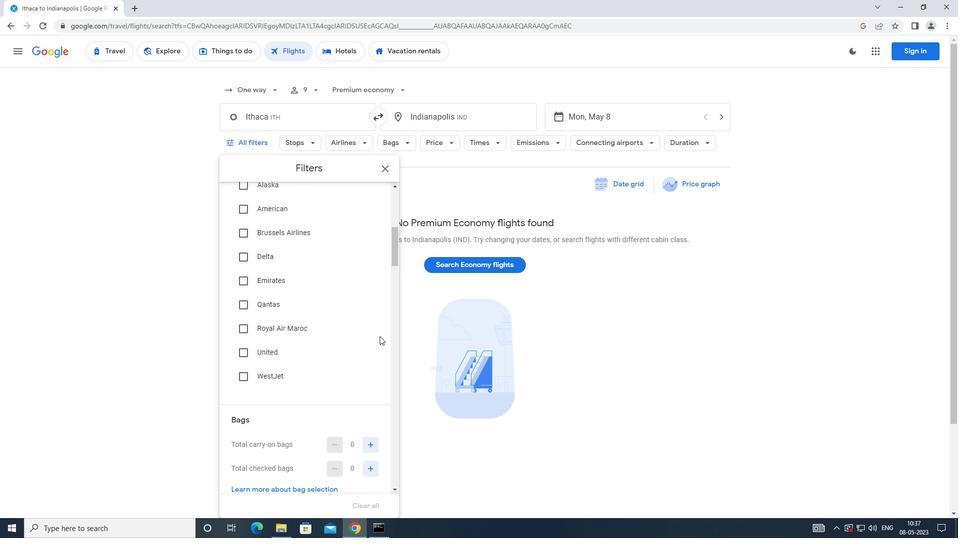 
Action: Mouse scrolled (379, 336) with delta (0, 0)
Screenshot: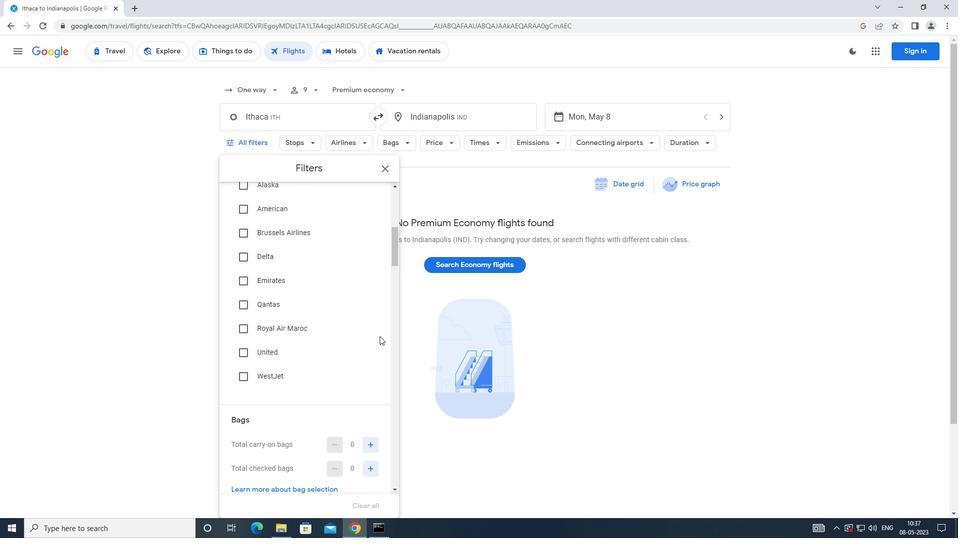 
Action: Mouse moved to (373, 348)
Screenshot: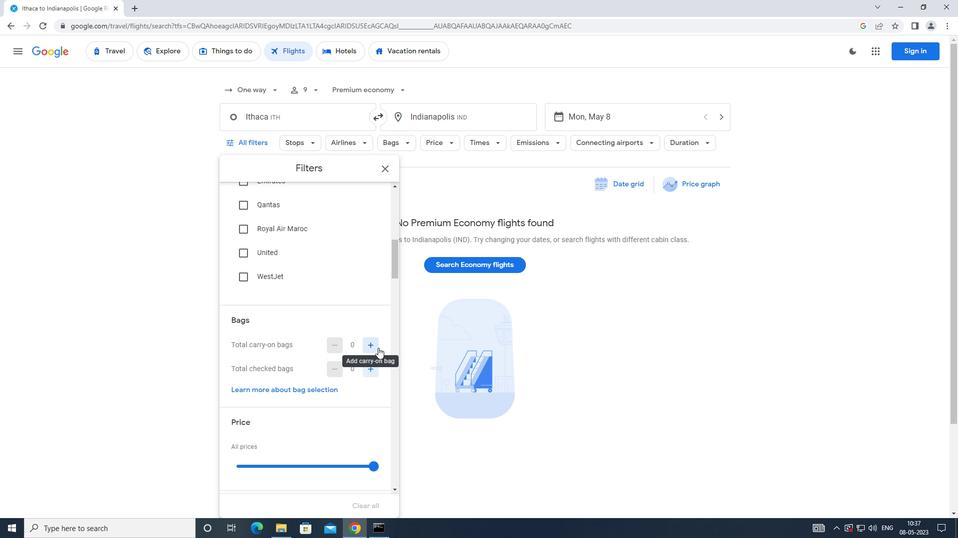 
Action: Mouse pressed left at (373, 348)
Screenshot: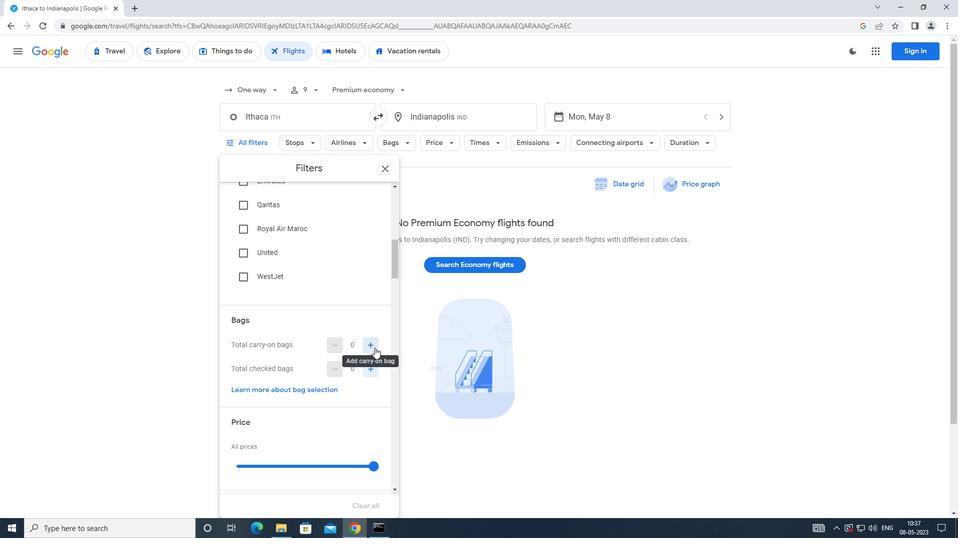 
Action: Mouse pressed left at (373, 348)
Screenshot: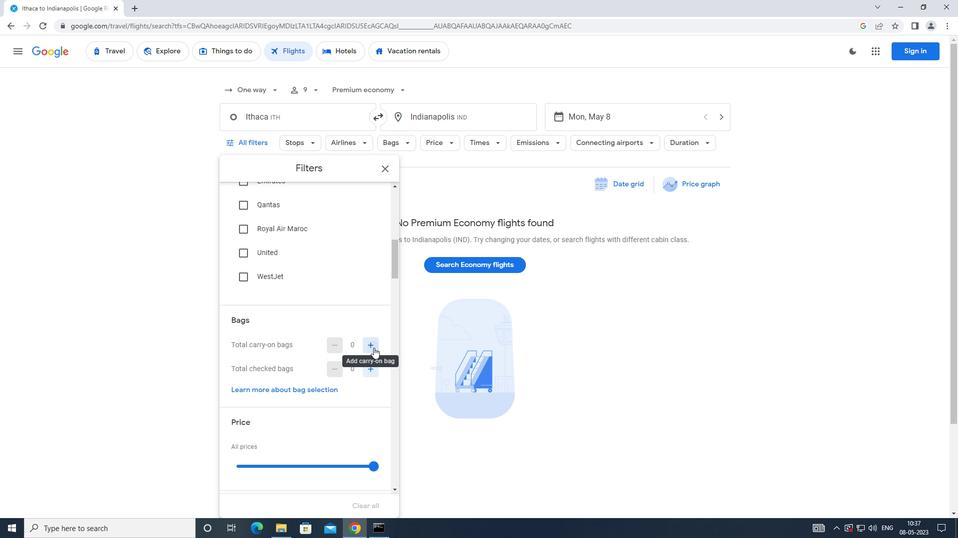 
Action: Mouse moved to (358, 336)
Screenshot: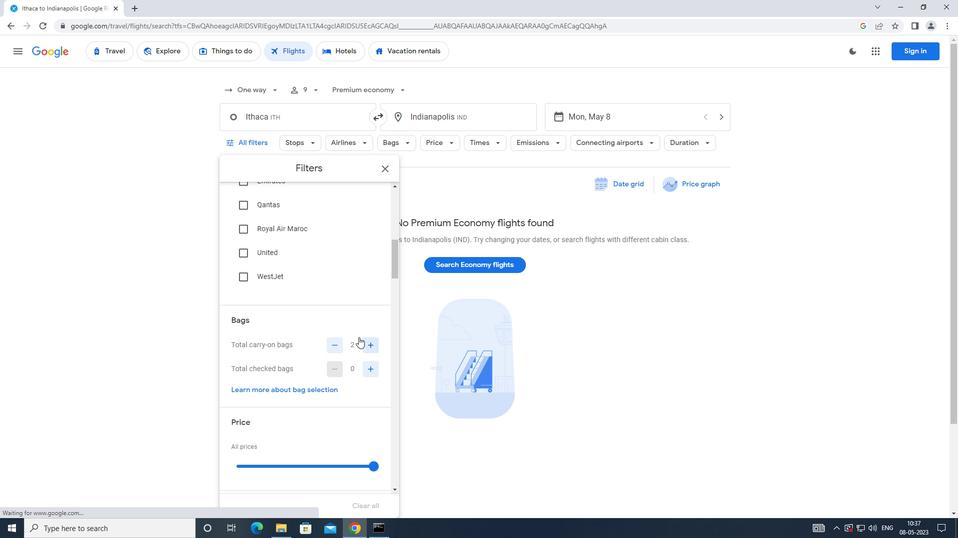 
Action: Mouse scrolled (358, 335) with delta (0, 0)
Screenshot: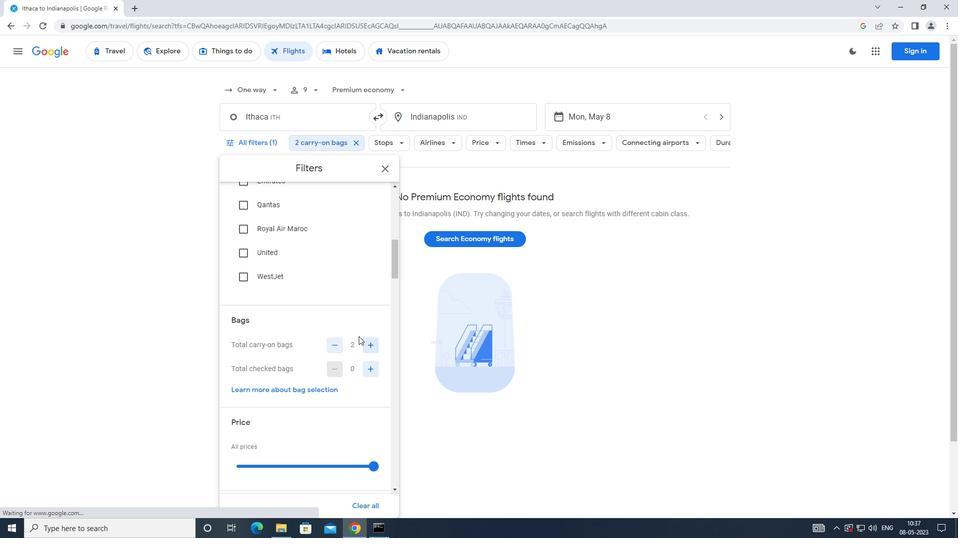 
Action: Mouse scrolled (358, 335) with delta (0, 0)
Screenshot: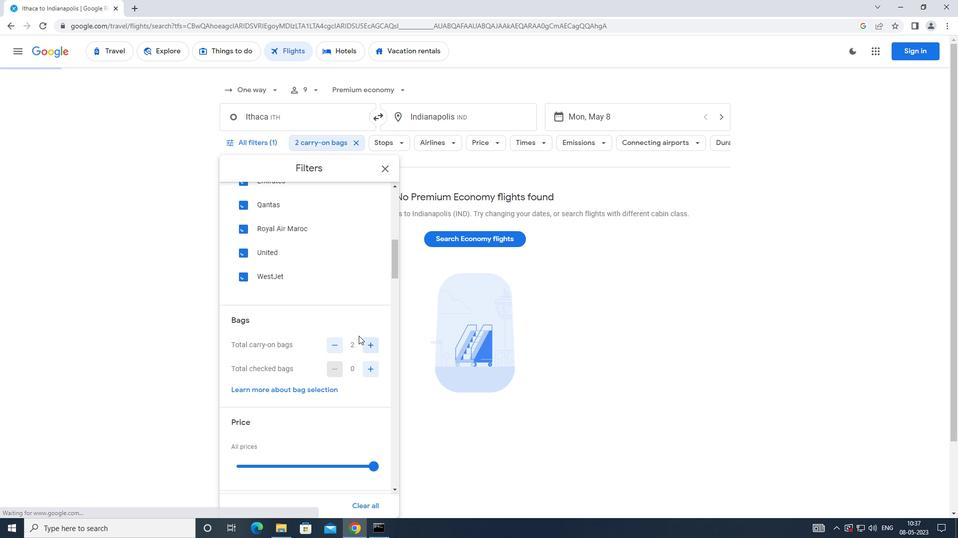 
Action: Mouse scrolled (358, 335) with delta (0, 0)
Screenshot: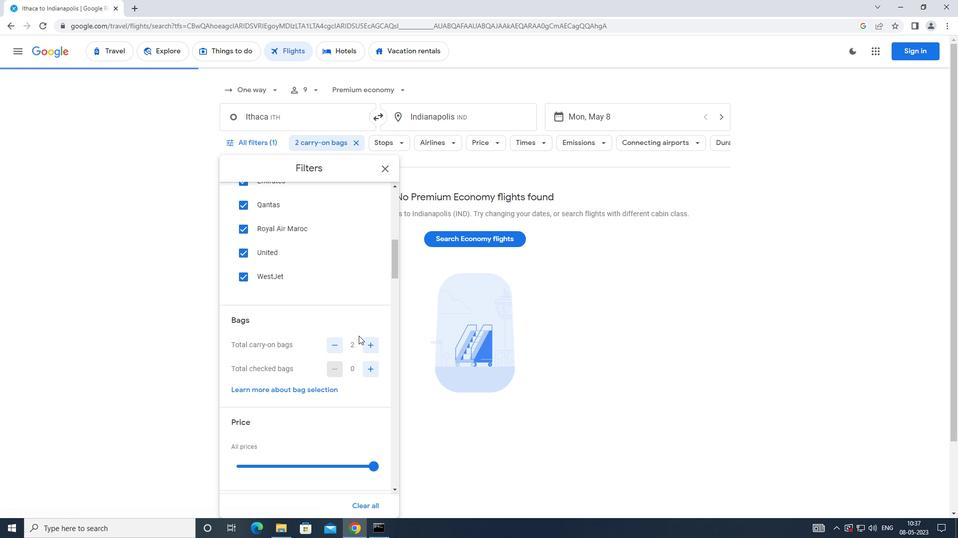 
Action: Mouse moved to (358, 335)
Screenshot: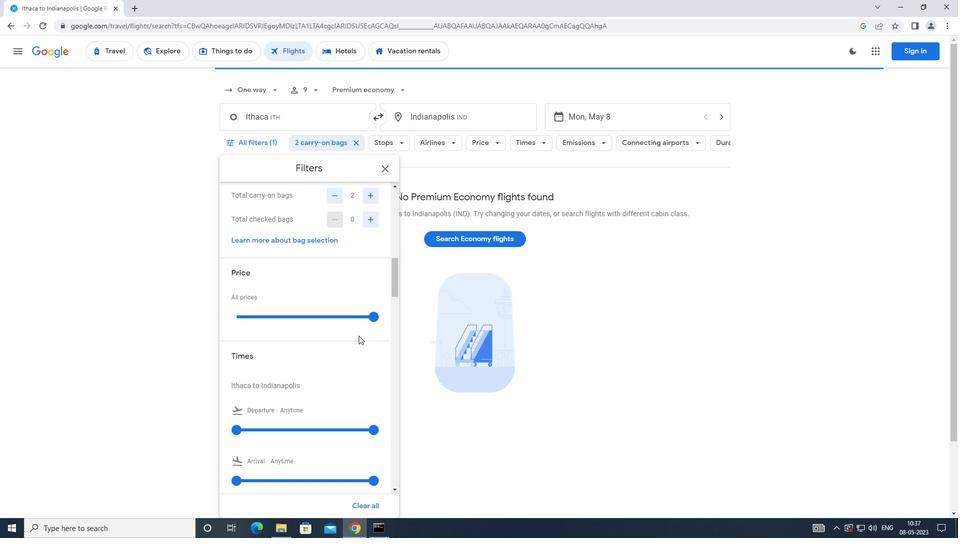 
Action: Mouse scrolled (358, 335) with delta (0, 0)
Screenshot: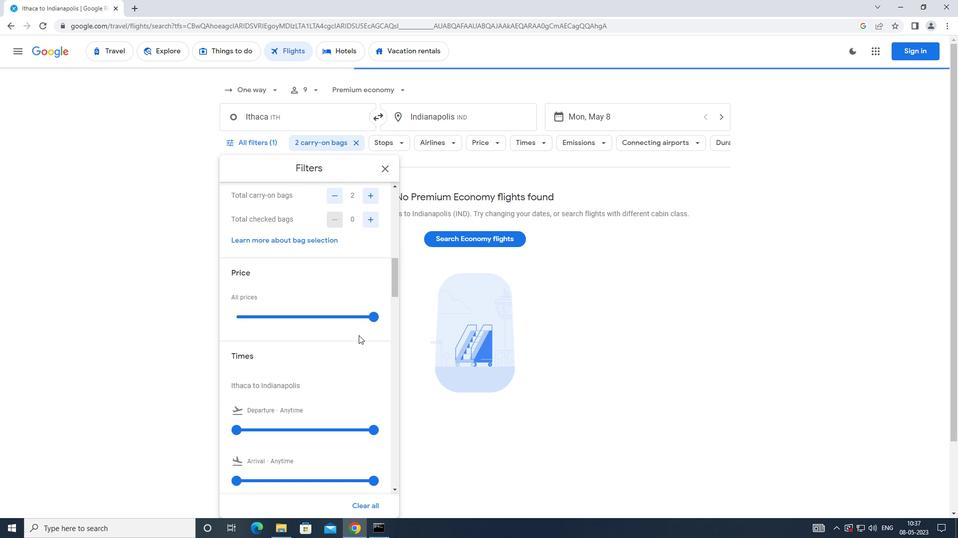 
Action: Mouse moved to (273, 333)
Screenshot: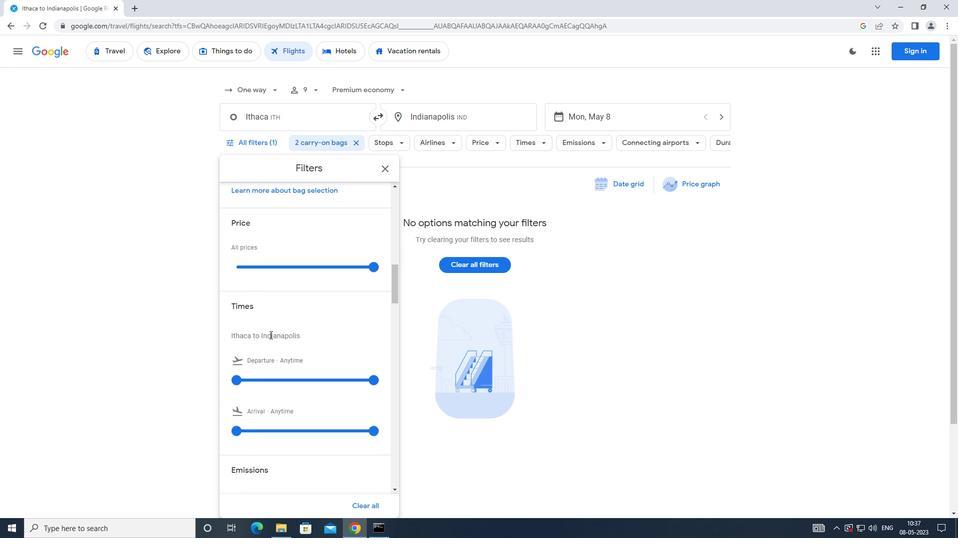 
Action: Mouse scrolled (273, 332) with delta (0, 0)
Screenshot: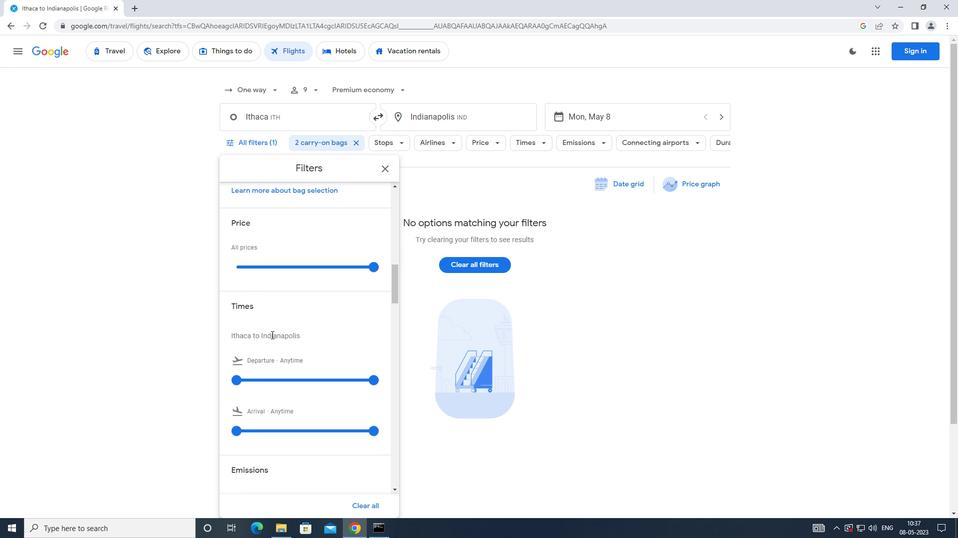 
Action: Mouse scrolled (273, 332) with delta (0, 0)
Screenshot: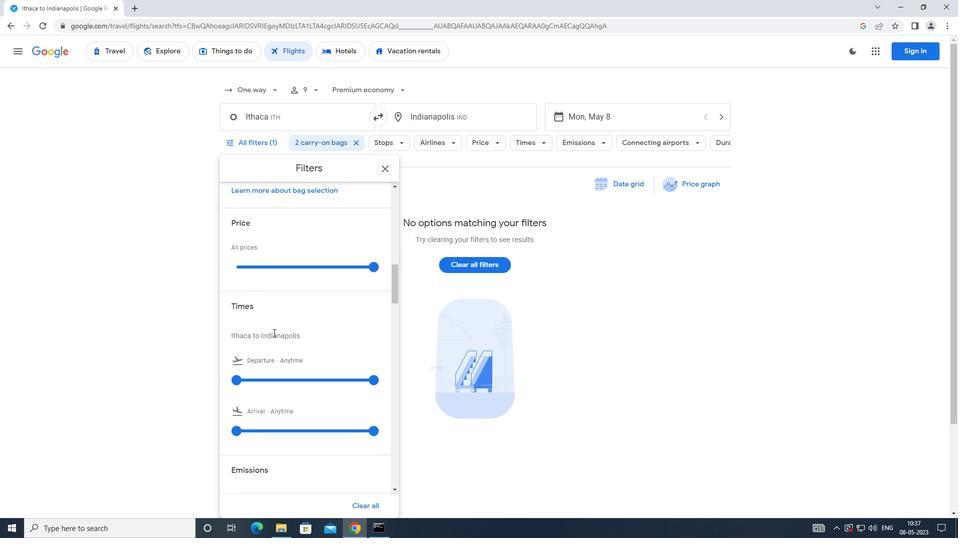 
Action: Mouse moved to (235, 281)
Screenshot: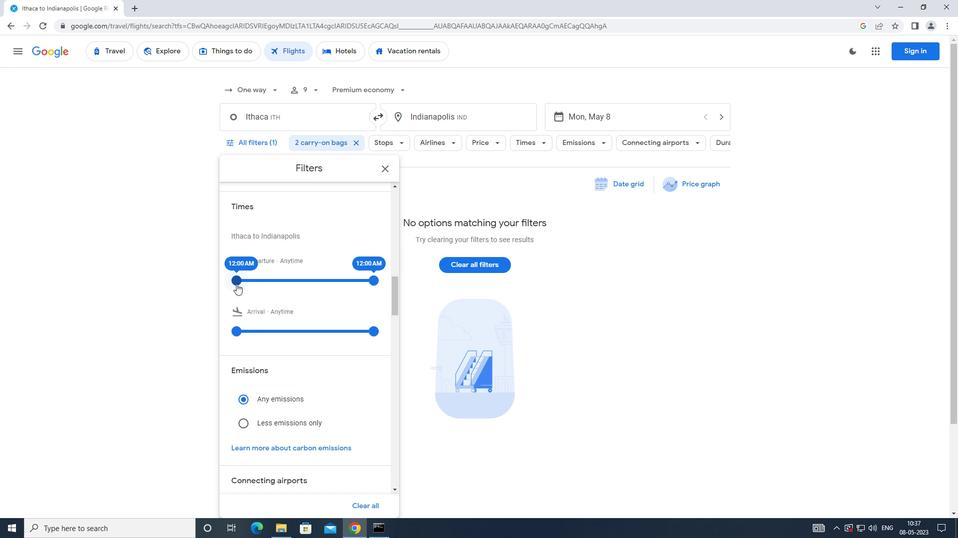 
Action: Mouse pressed left at (235, 281)
Screenshot: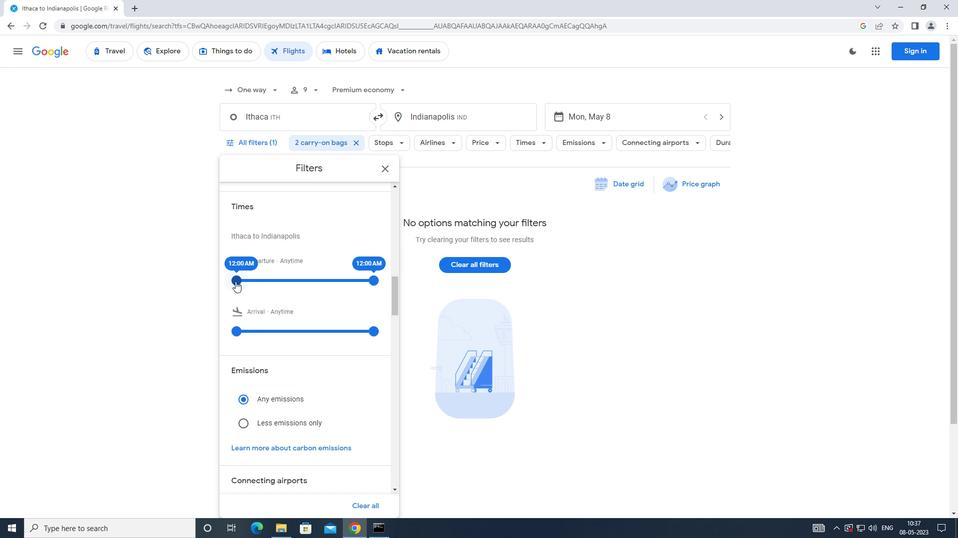 
Action: Mouse moved to (374, 279)
Screenshot: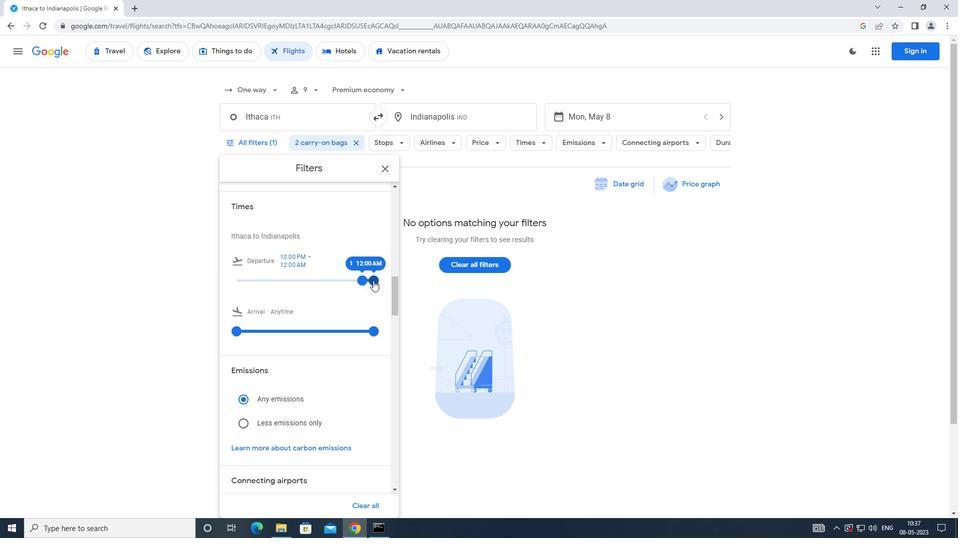 
Action: Mouse pressed left at (374, 279)
Screenshot: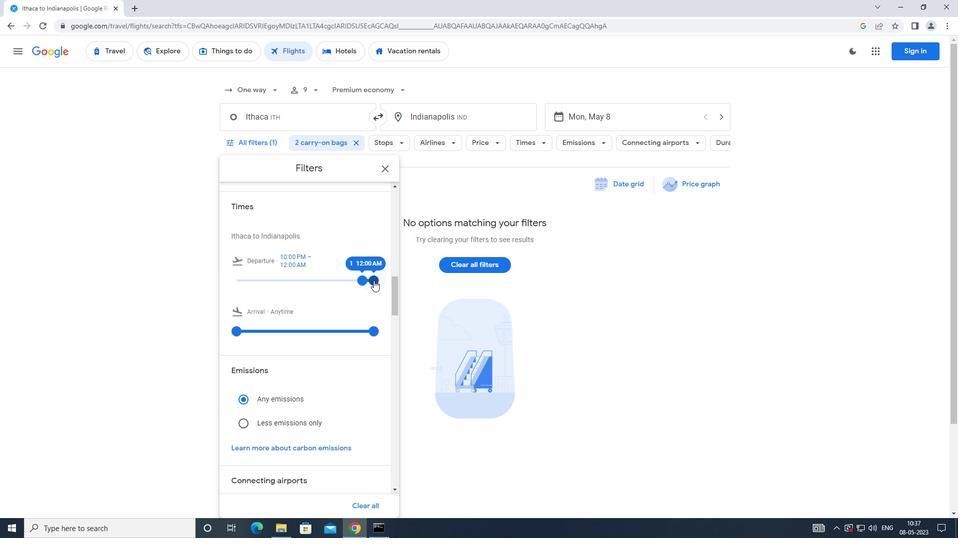 
Action: Mouse moved to (383, 173)
Screenshot: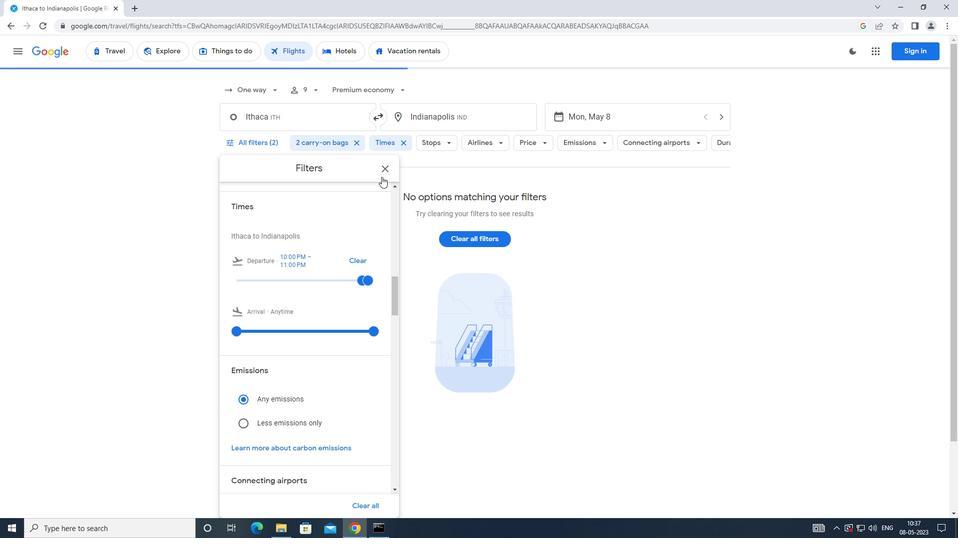 
Action: Mouse pressed left at (383, 173)
Screenshot: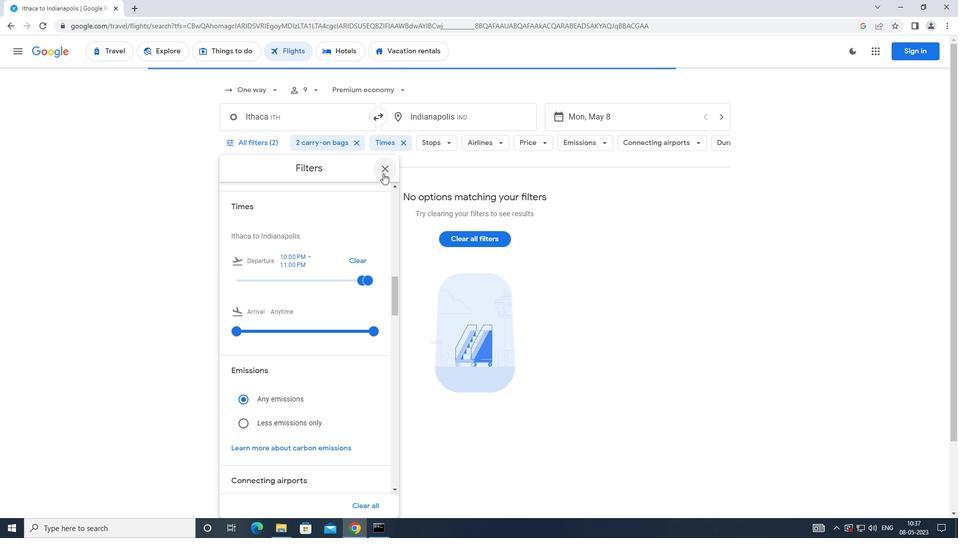 
Action: Mouse moved to (376, 178)
Screenshot: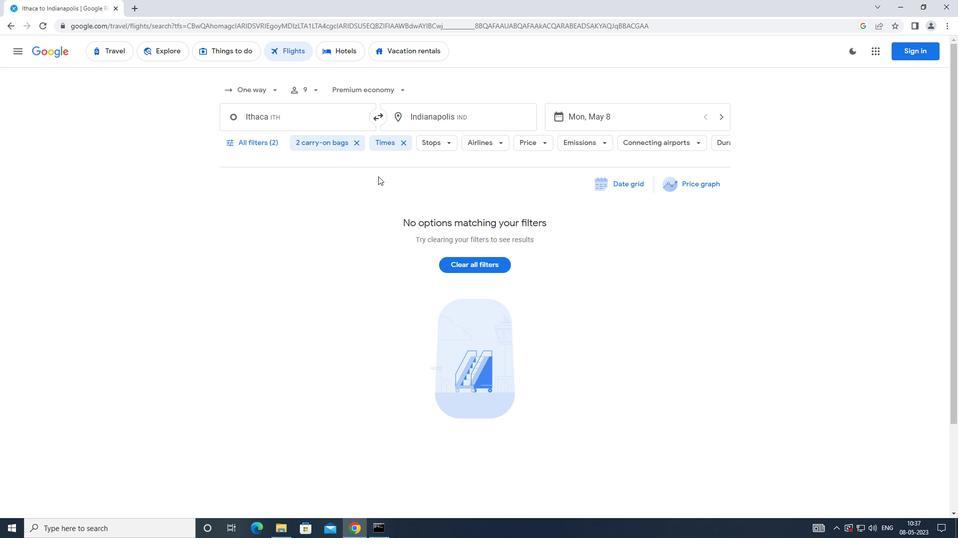 
